 Task: Create a task  Create a new online platform for online financial planning services , assign it to team member softage.5@softage.net in the project AutoWave and update the status of the task to  Off Track , set the priority of the task to Medium
Action: Mouse moved to (891, 393)
Screenshot: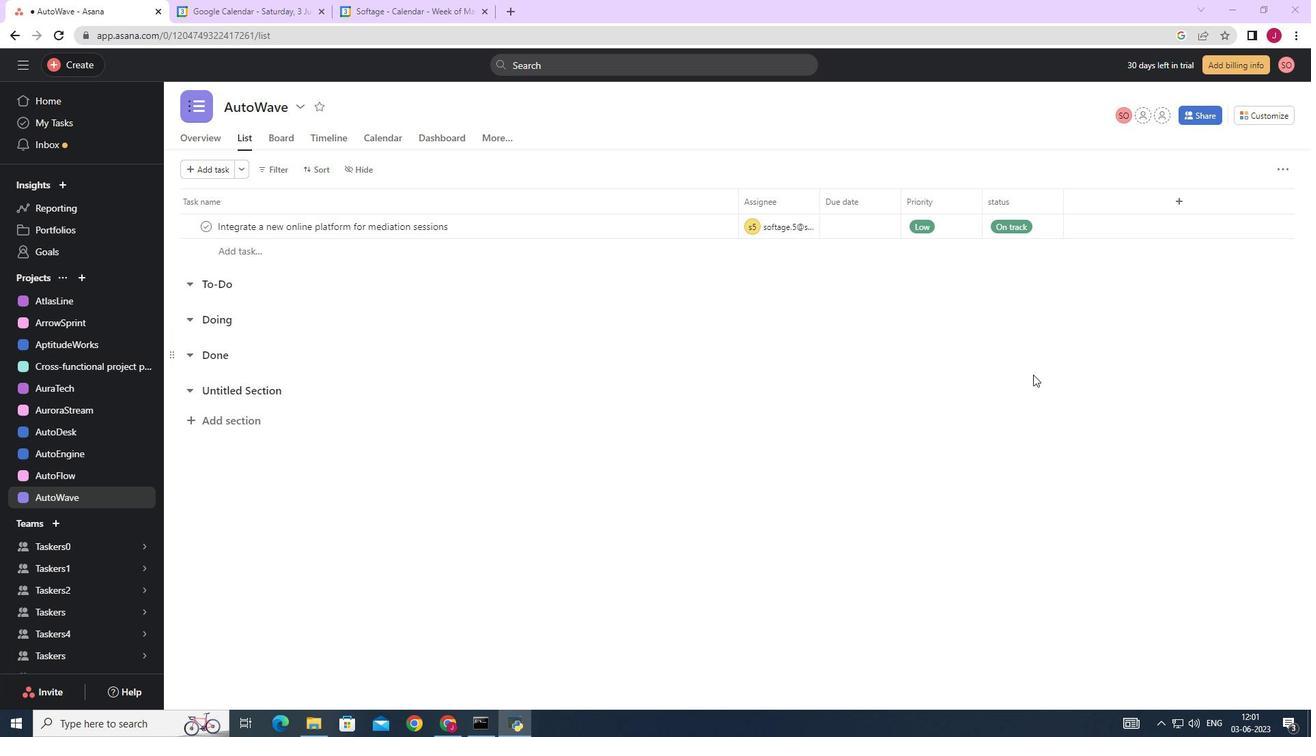 
Action: Mouse scrolled (891, 392) with delta (0, 0)
Screenshot: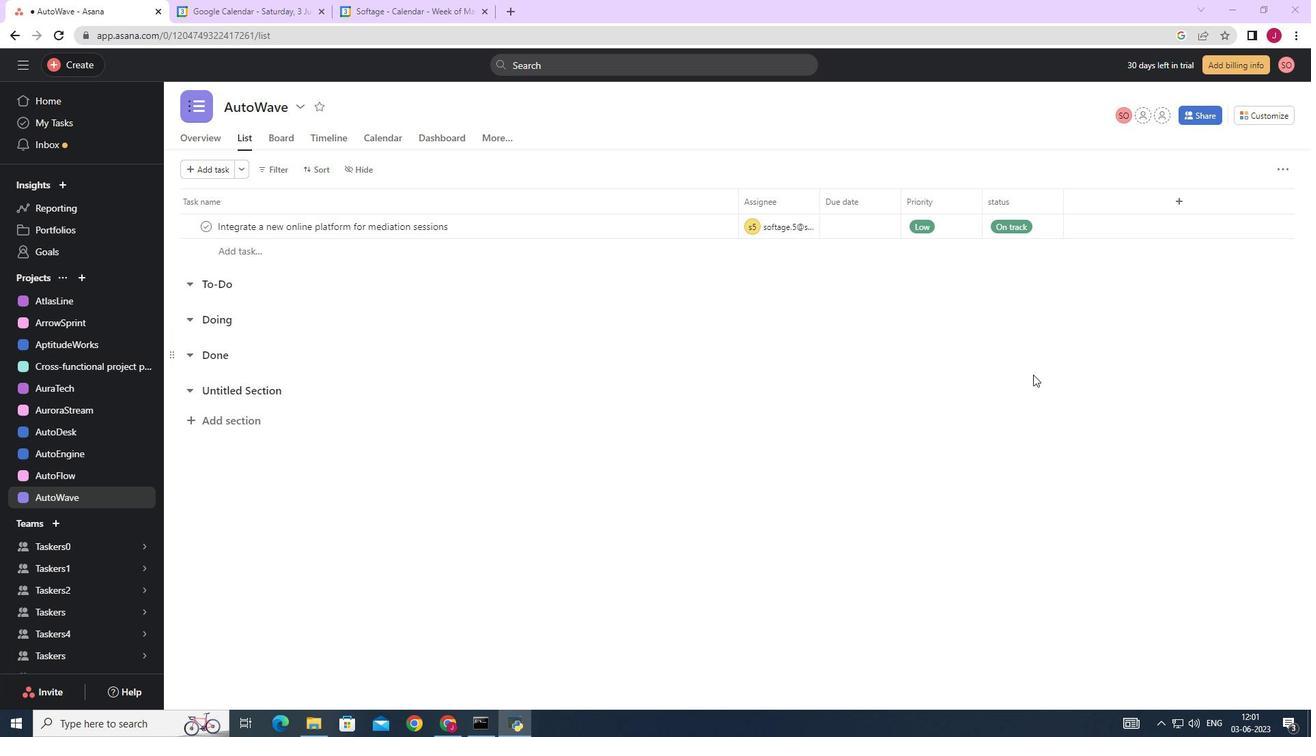 
Action: Mouse moved to (831, 393)
Screenshot: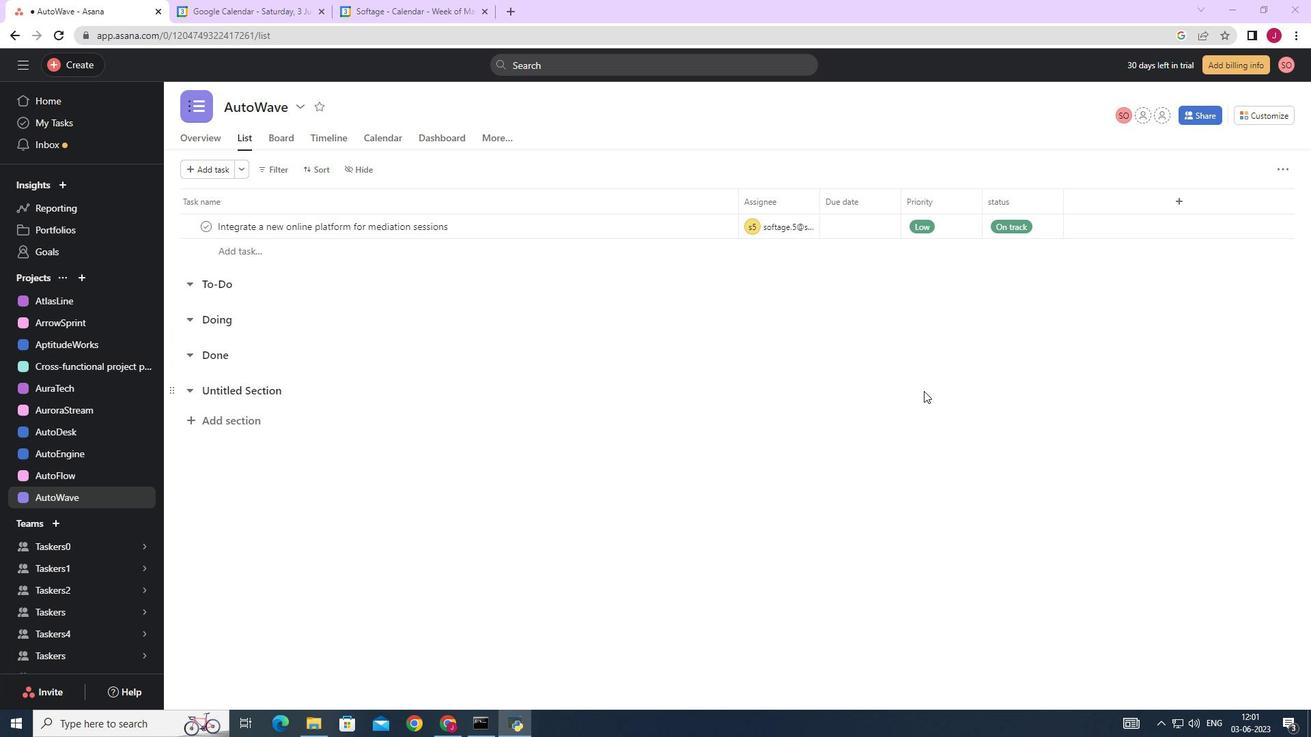 
Action: Mouse scrolled (857, 392) with delta (0, 0)
Screenshot: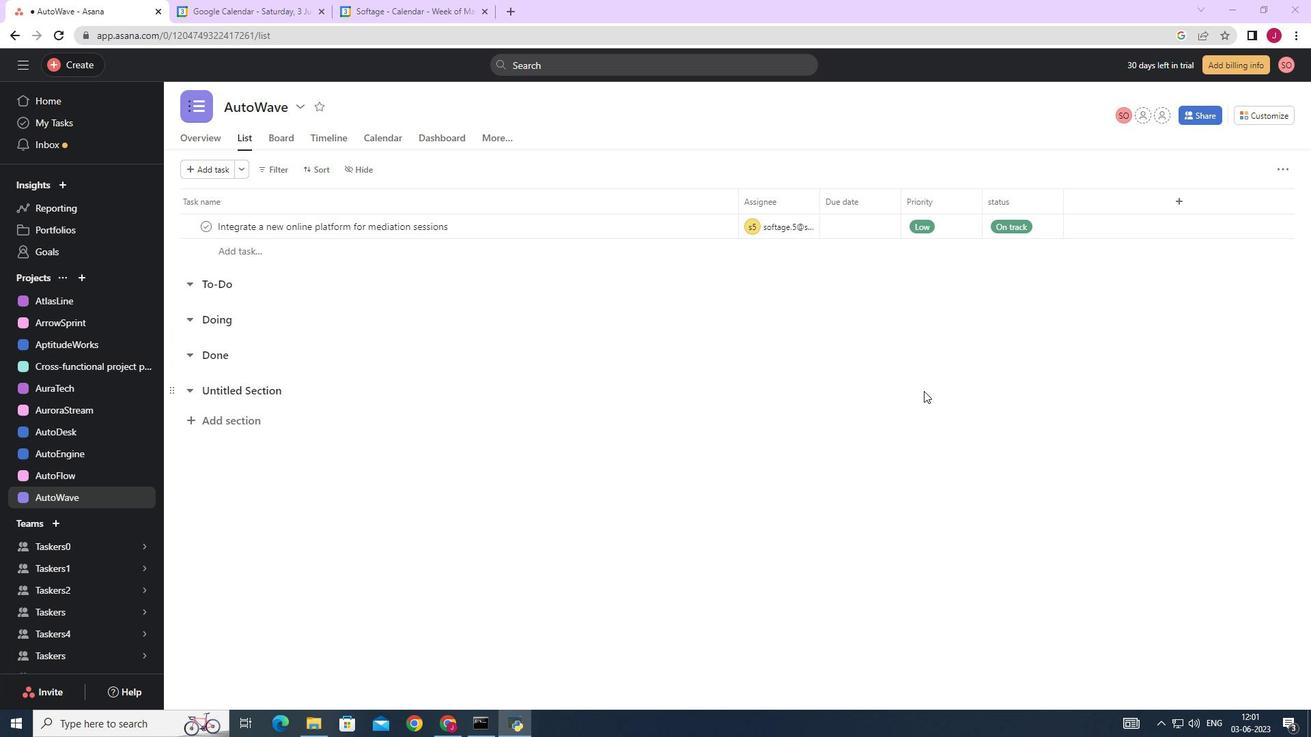 
Action: Mouse moved to (801, 391)
Screenshot: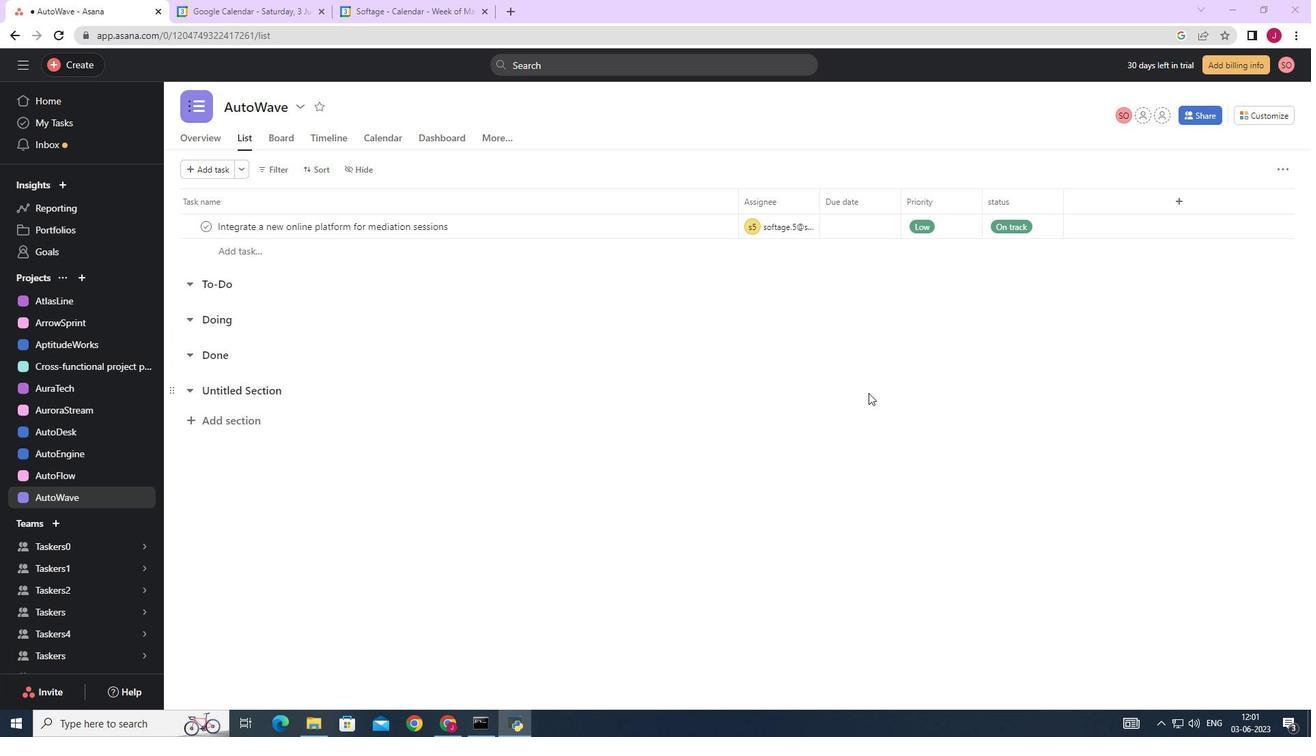 
Action: Mouse scrolled (825, 392) with delta (0, 0)
Screenshot: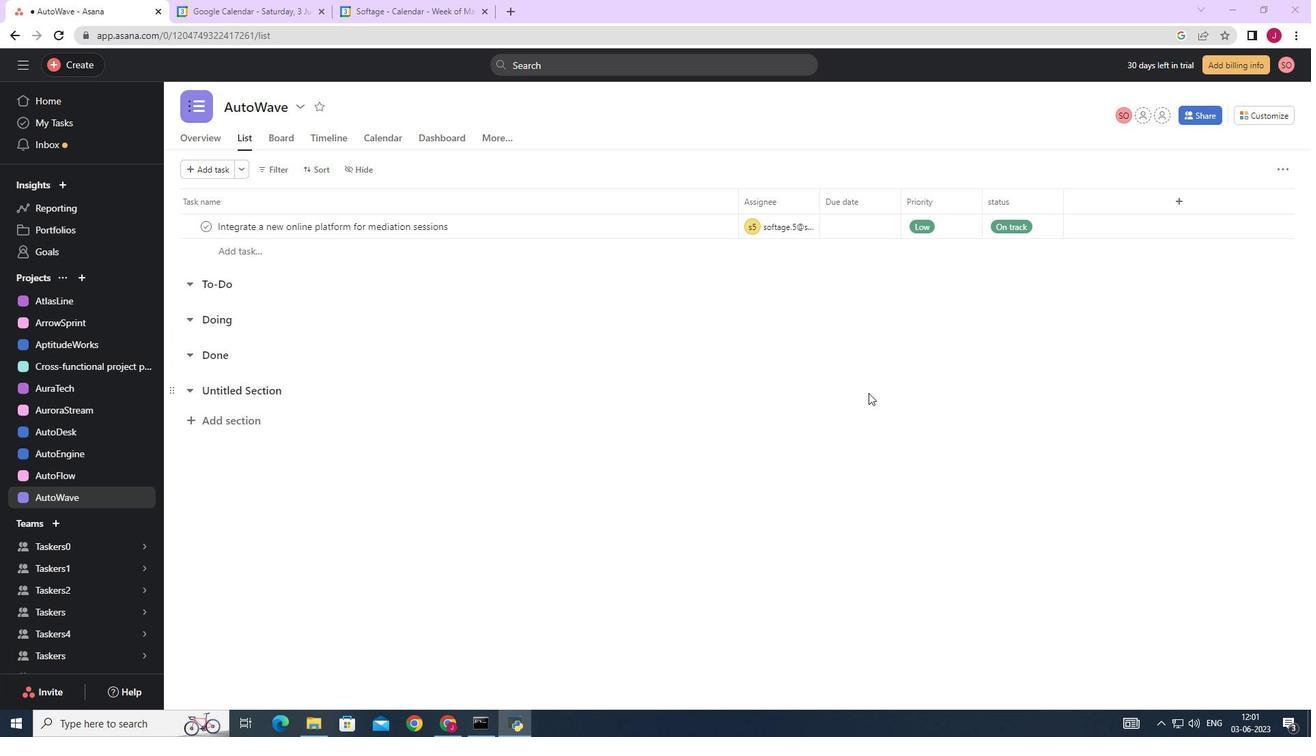 
Action: Mouse moved to (741, 389)
Screenshot: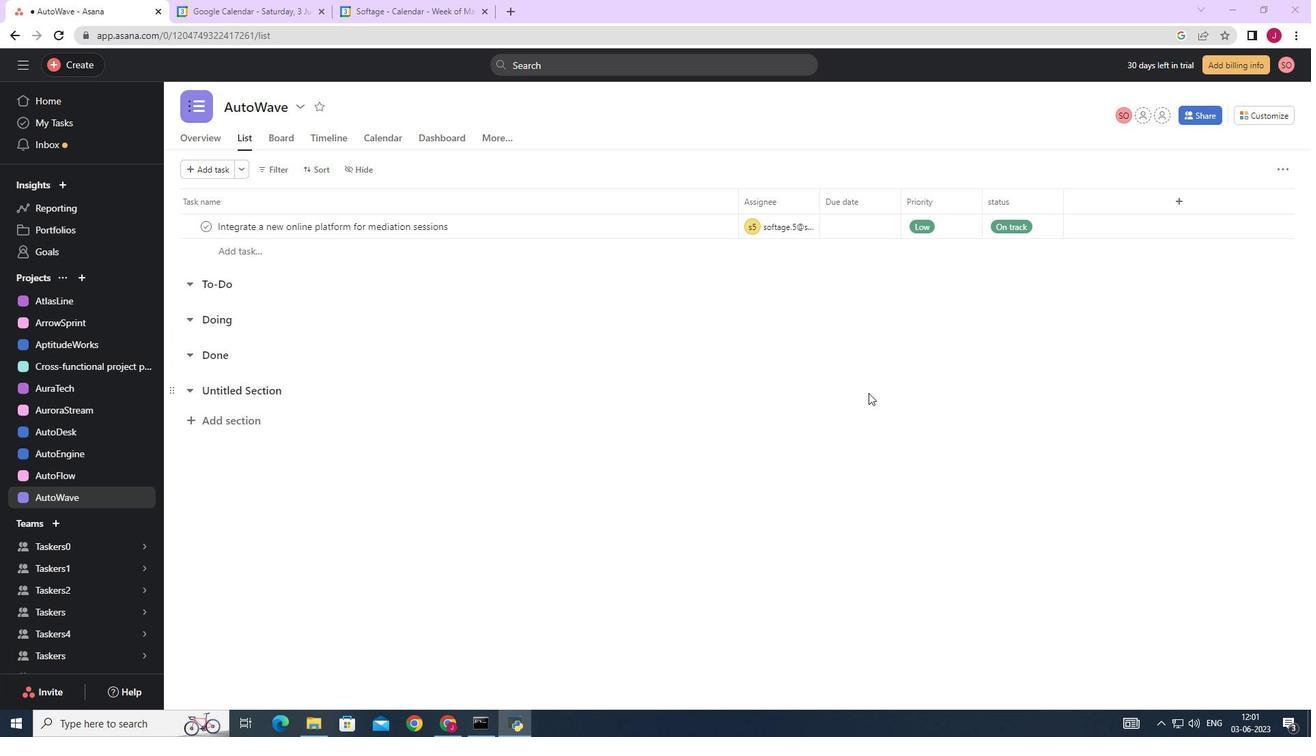 
Action: Mouse scrolled (794, 391) with delta (0, 0)
Screenshot: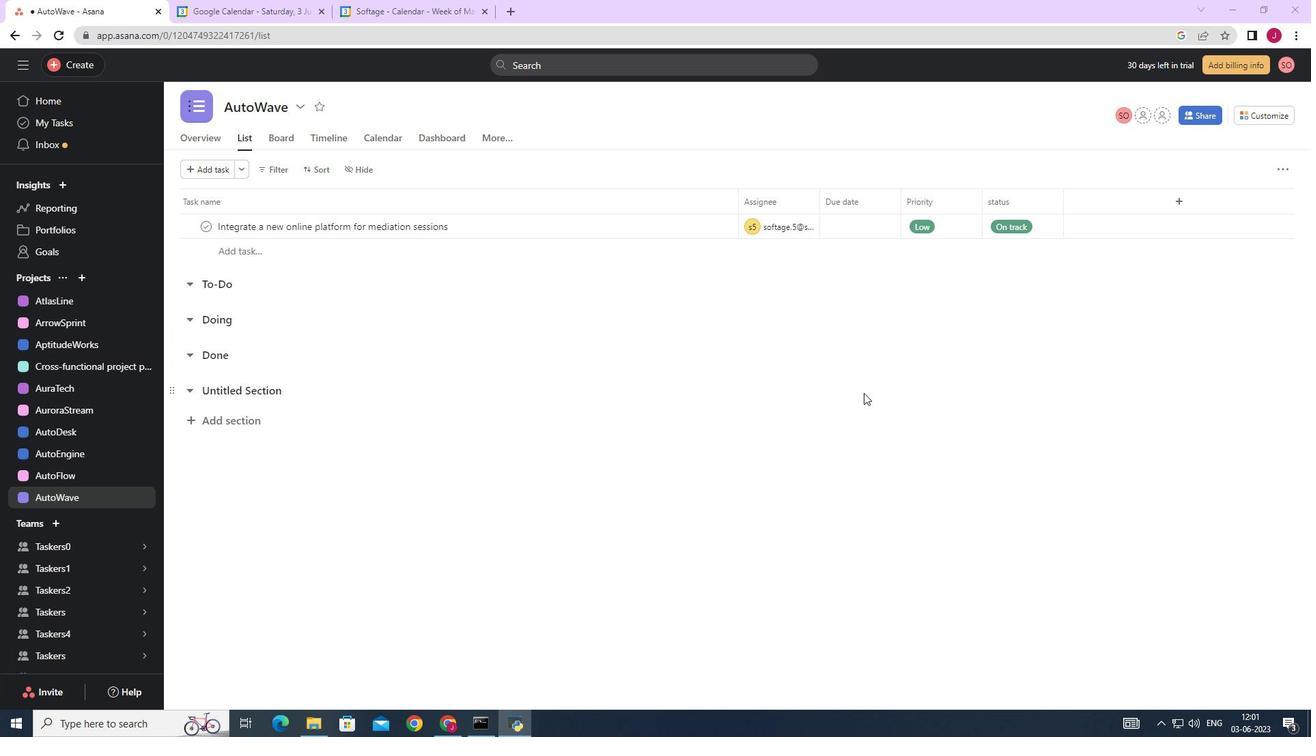 
Action: Mouse moved to (80, 58)
Screenshot: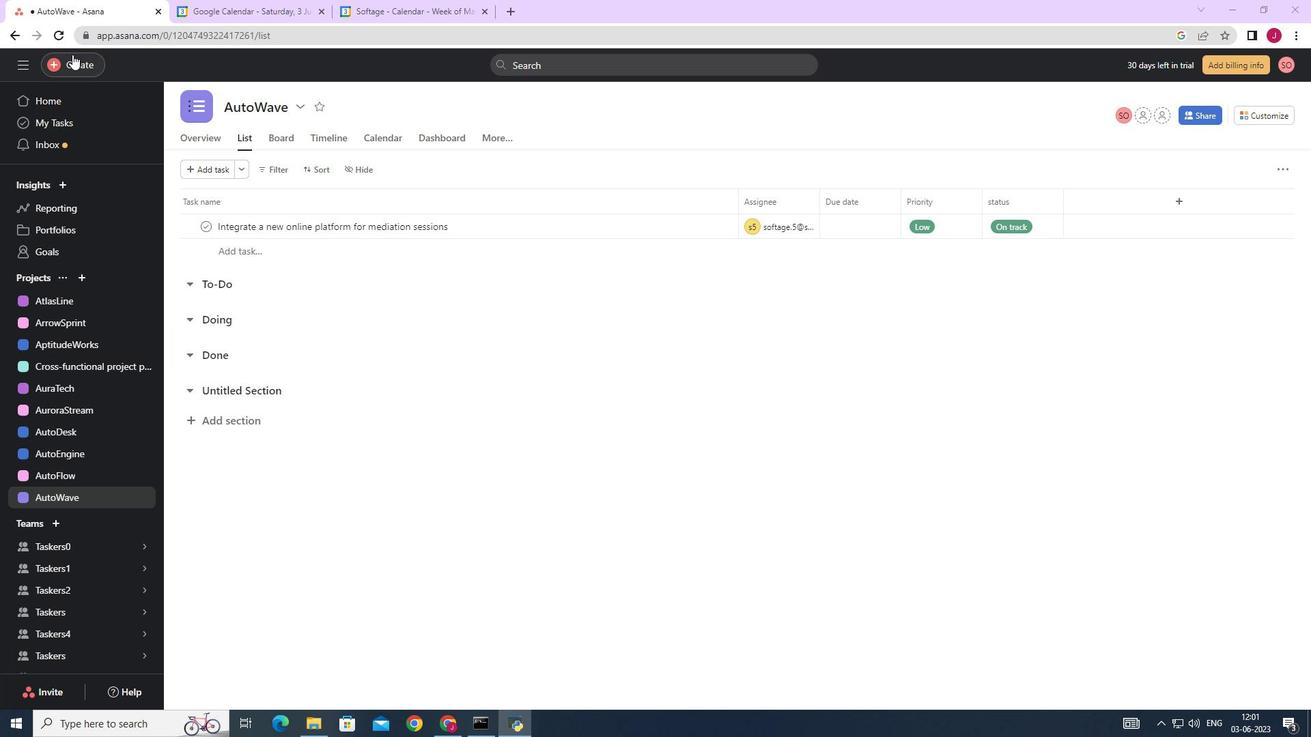 
Action: Mouse pressed left at (80, 58)
Screenshot: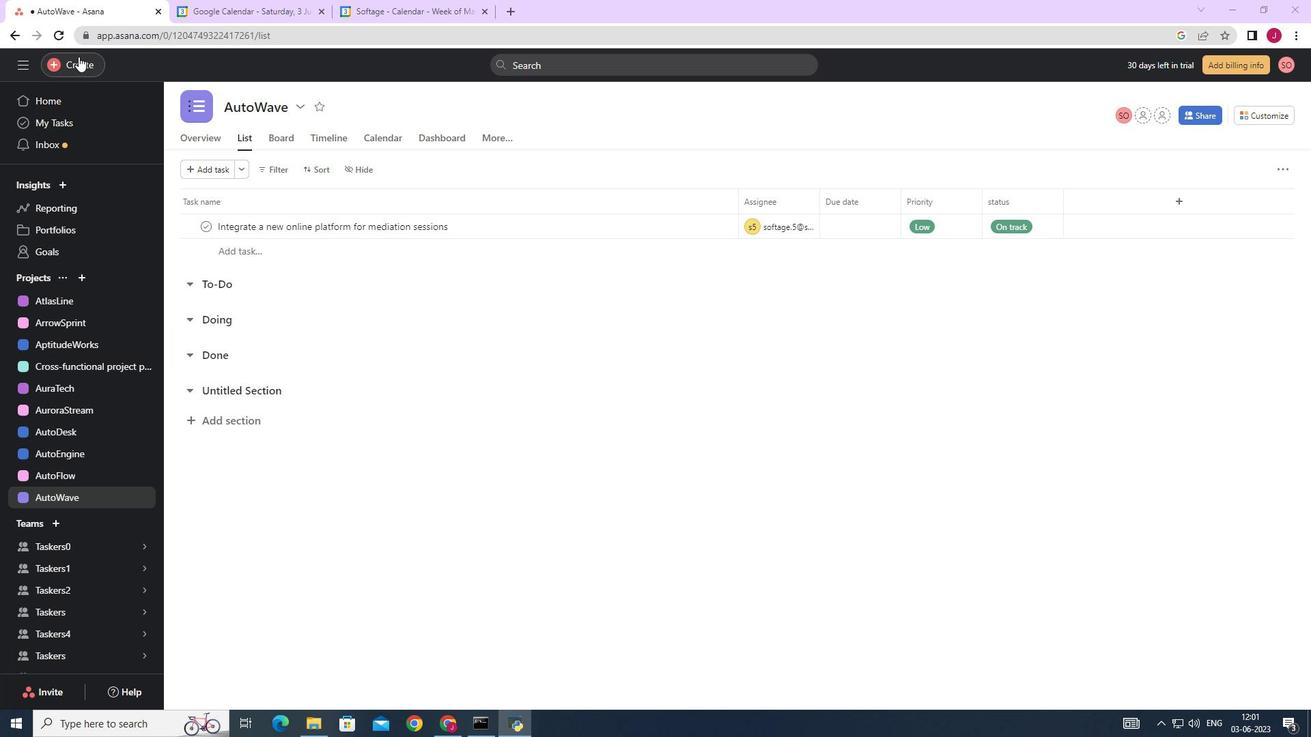 
Action: Mouse moved to (170, 66)
Screenshot: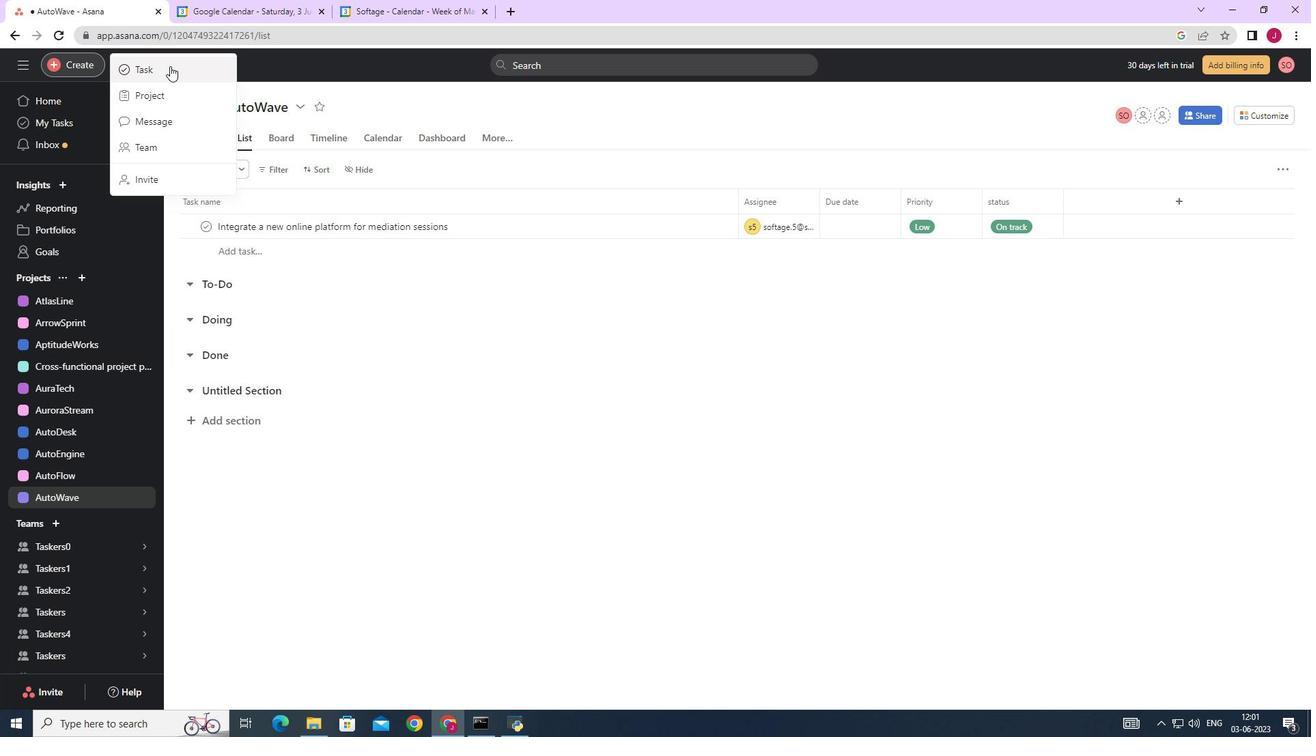 
Action: Mouse pressed left at (170, 66)
Screenshot: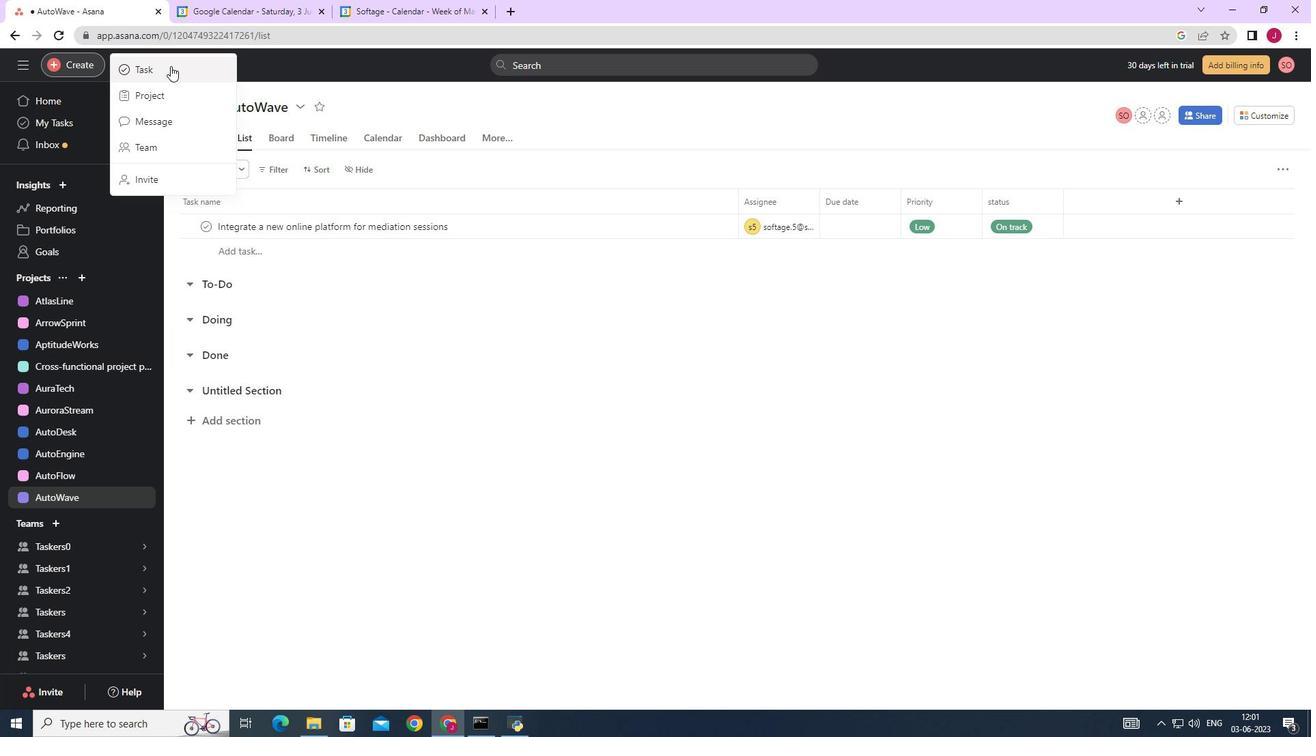 
Action: Mouse moved to (1047, 456)
Screenshot: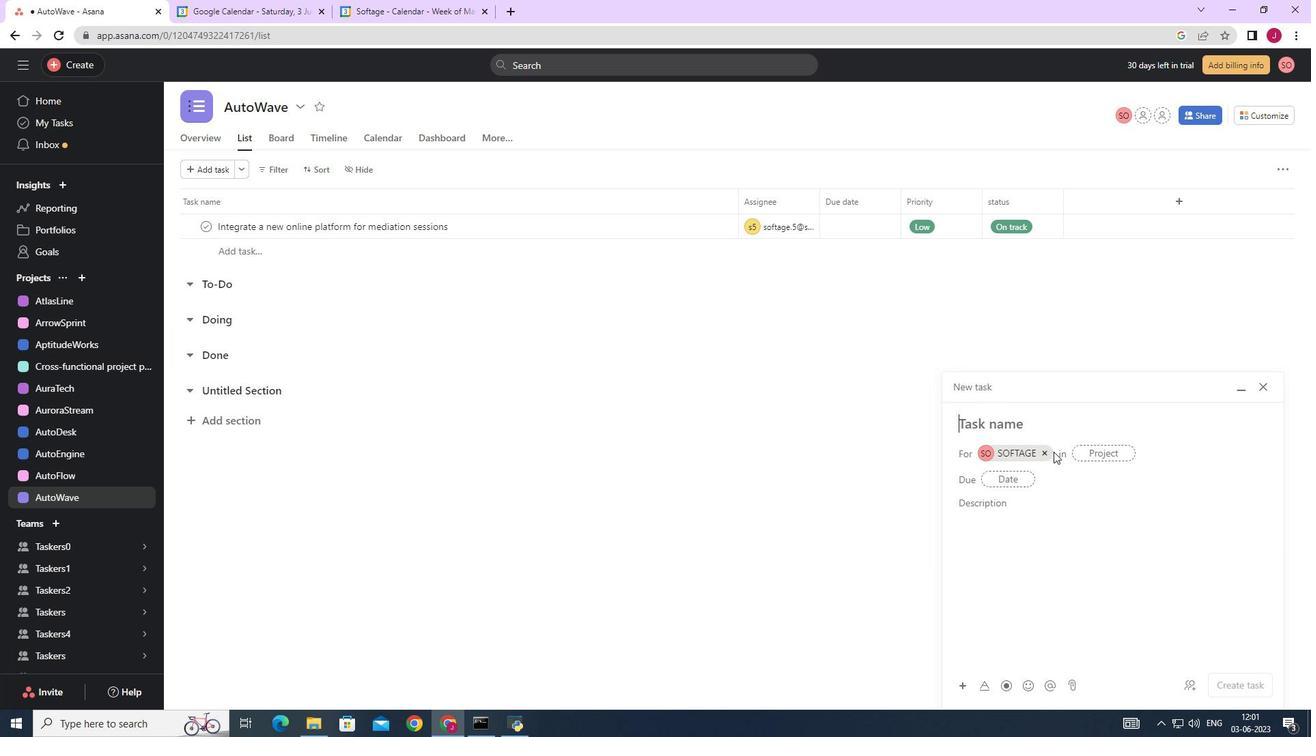 
Action: Mouse pressed left at (1047, 456)
Screenshot: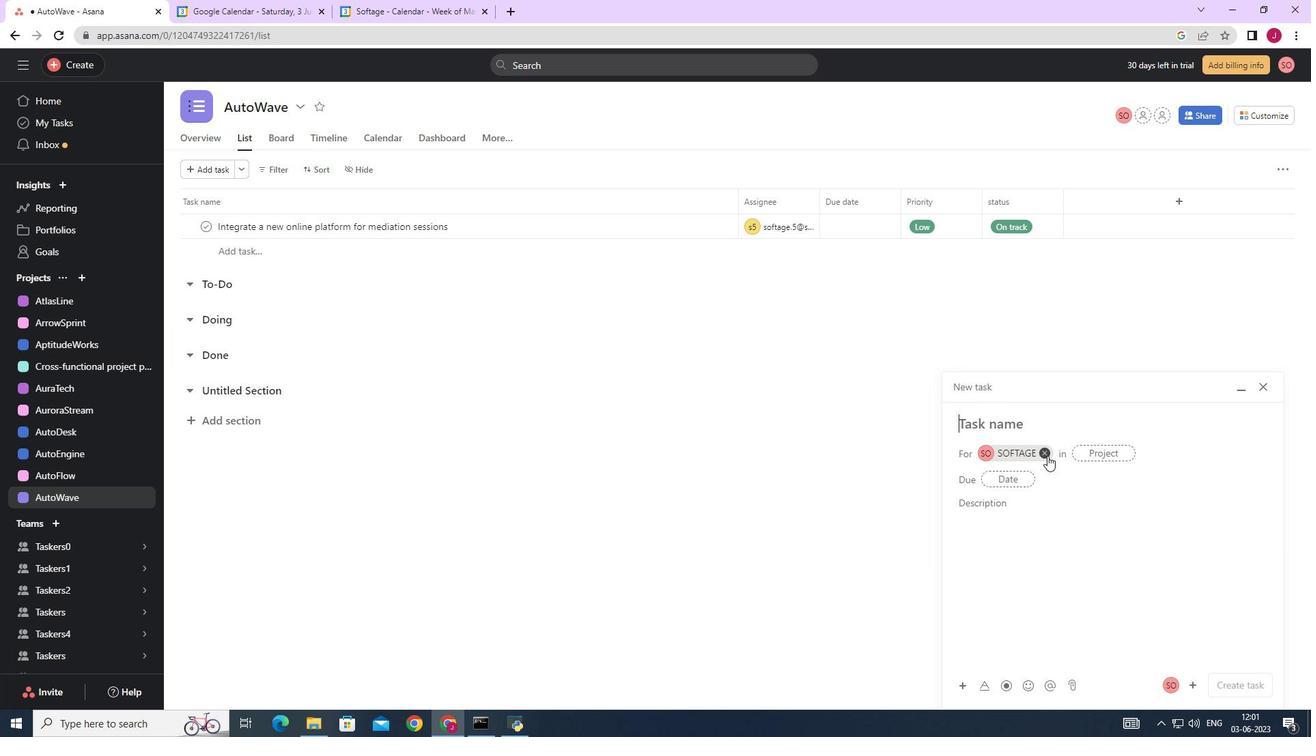 
Action: Mouse moved to (988, 424)
Screenshot: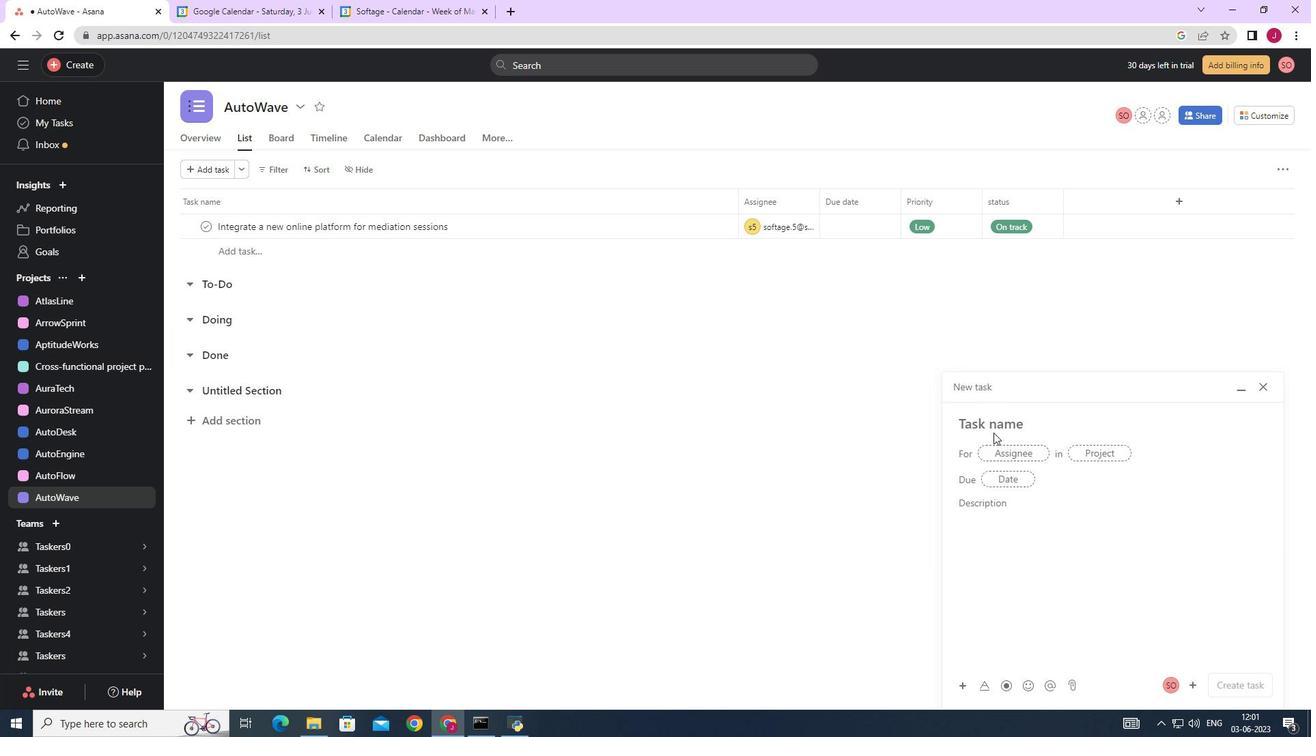 
Action: Mouse pressed left at (988, 424)
Screenshot: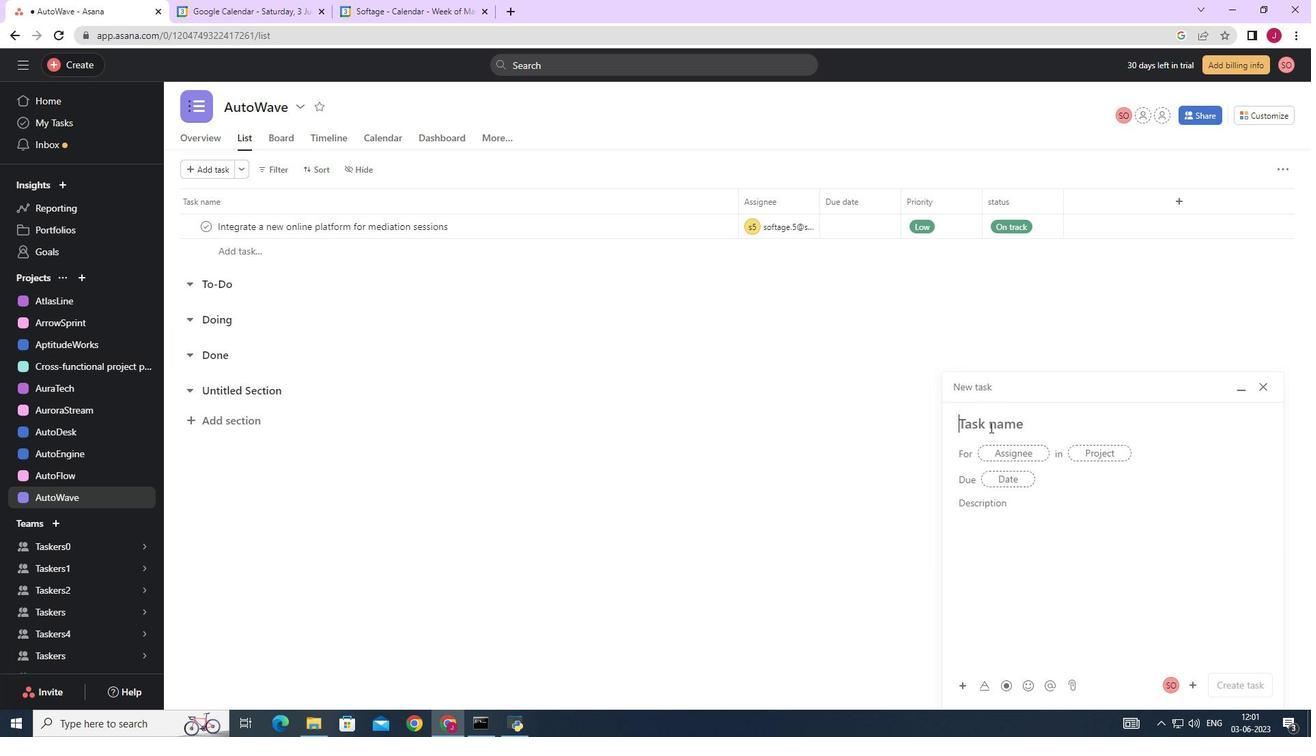 
Action: Mouse moved to (989, 413)
Screenshot: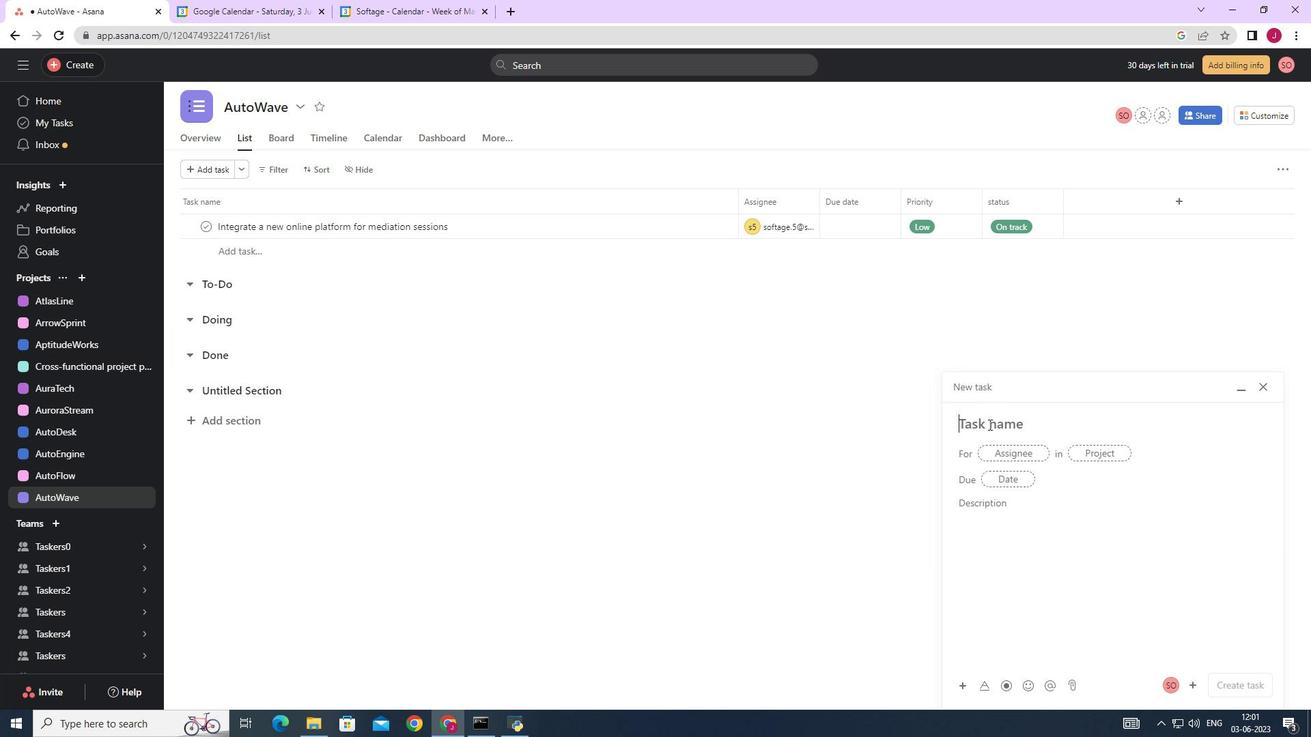 
Action: Key pressed <Key.caps_lock>C<Key.caps_lock>reate<Key.space>a<Key.space>new<Key.space>online<Key.space>platform<Key.space>for<Key.space>online<Key.space>financial<Key.space>planning<Key.space>servis<Key.backspace>ces
Screenshot: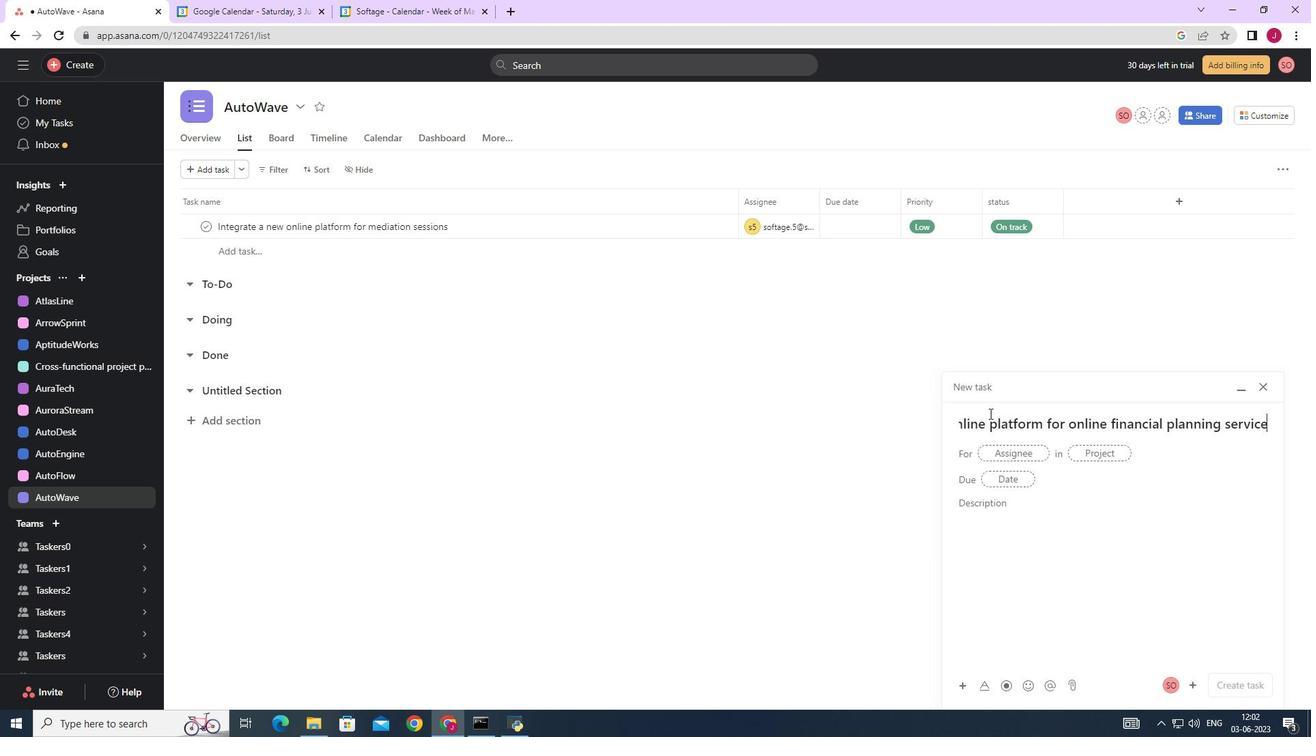 
Action: Mouse moved to (999, 452)
Screenshot: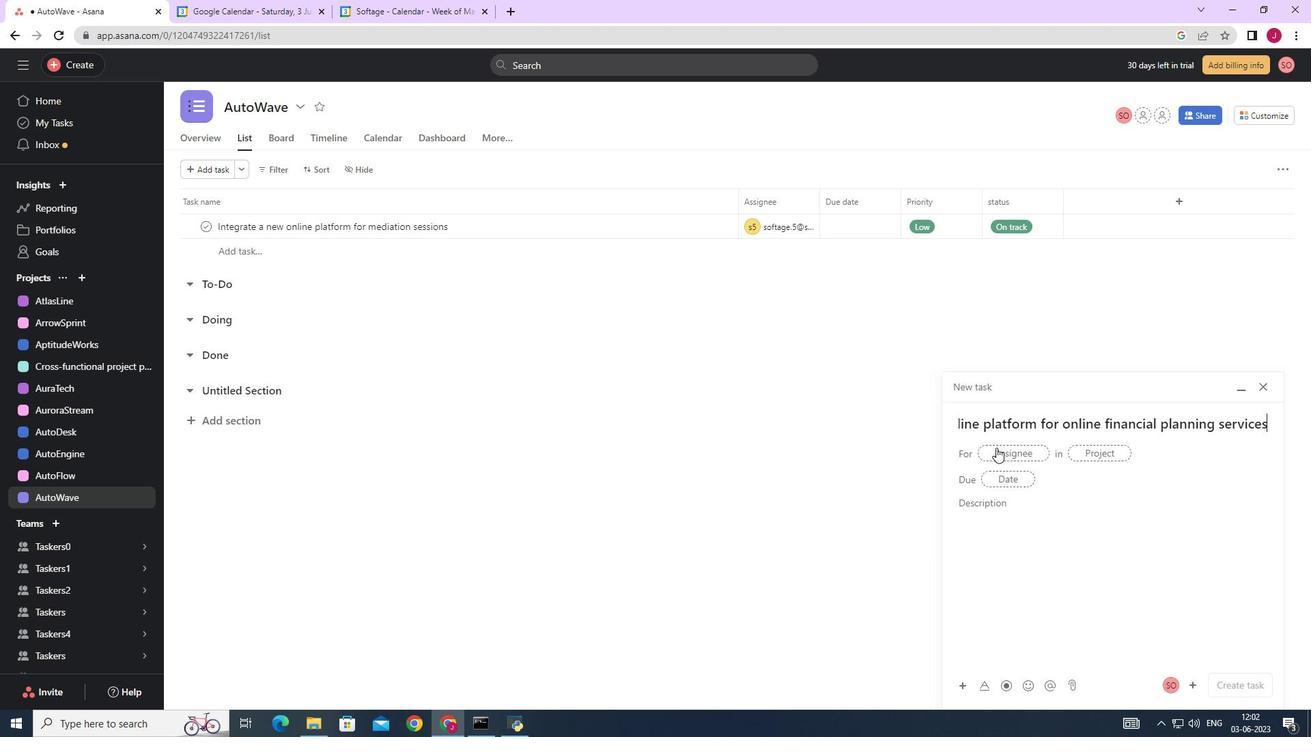 
Action: Mouse pressed left at (999, 452)
Screenshot: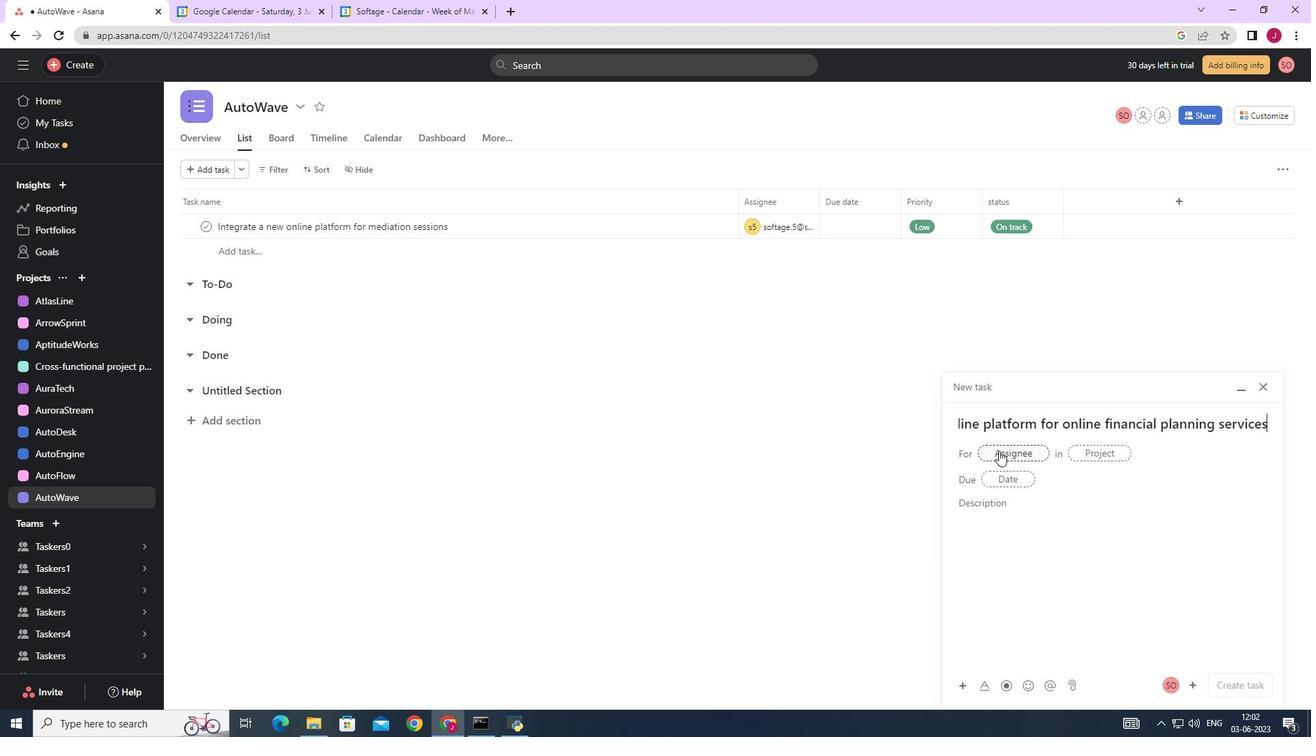 
Action: Key pressed softage.5
Screenshot: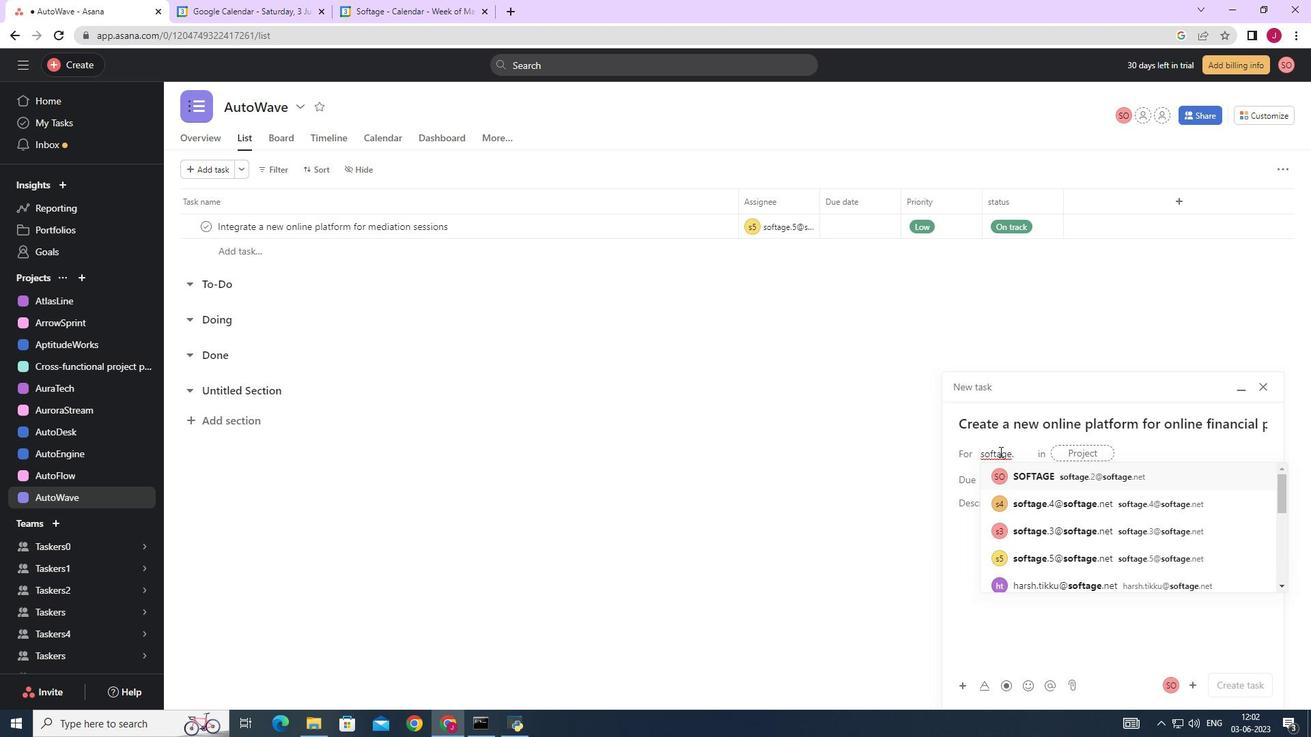 
Action: Mouse moved to (1061, 478)
Screenshot: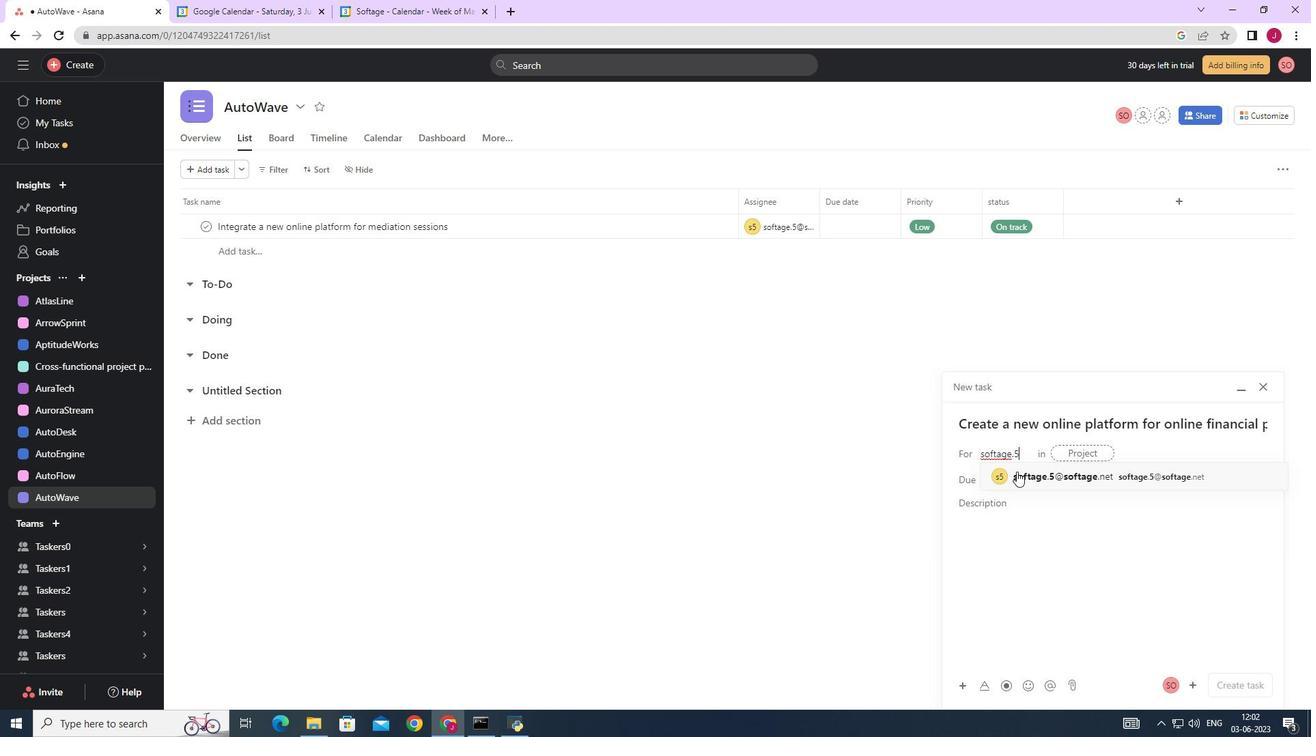 
Action: Mouse pressed left at (1061, 478)
Screenshot: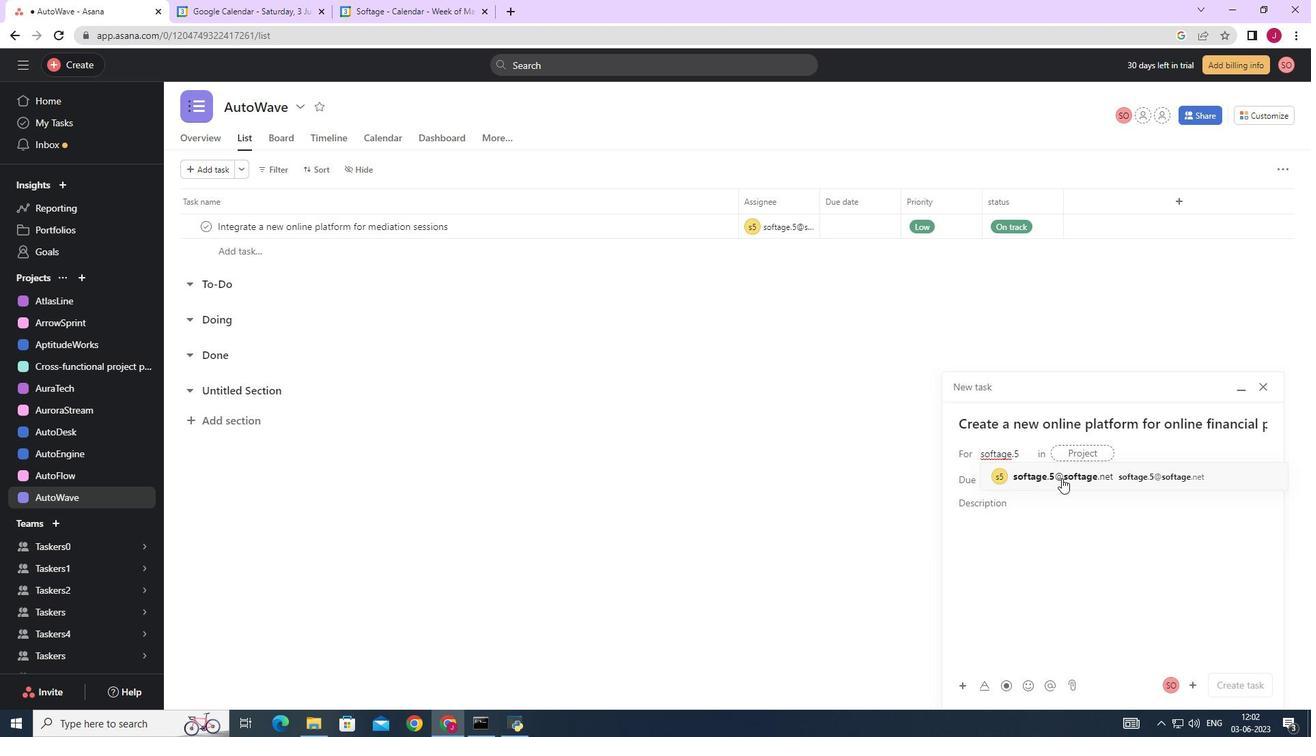 
Action: Mouse moved to (878, 477)
Screenshot: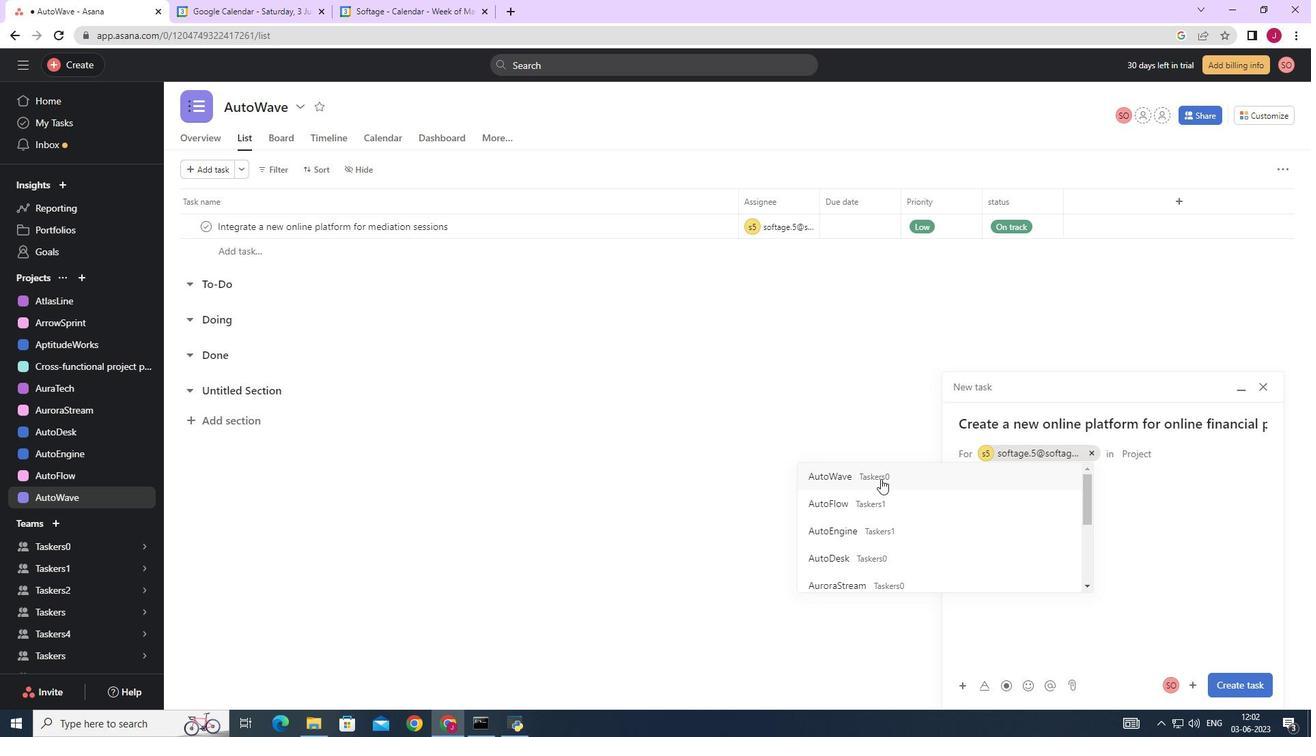 
Action: Mouse pressed left at (878, 477)
Screenshot: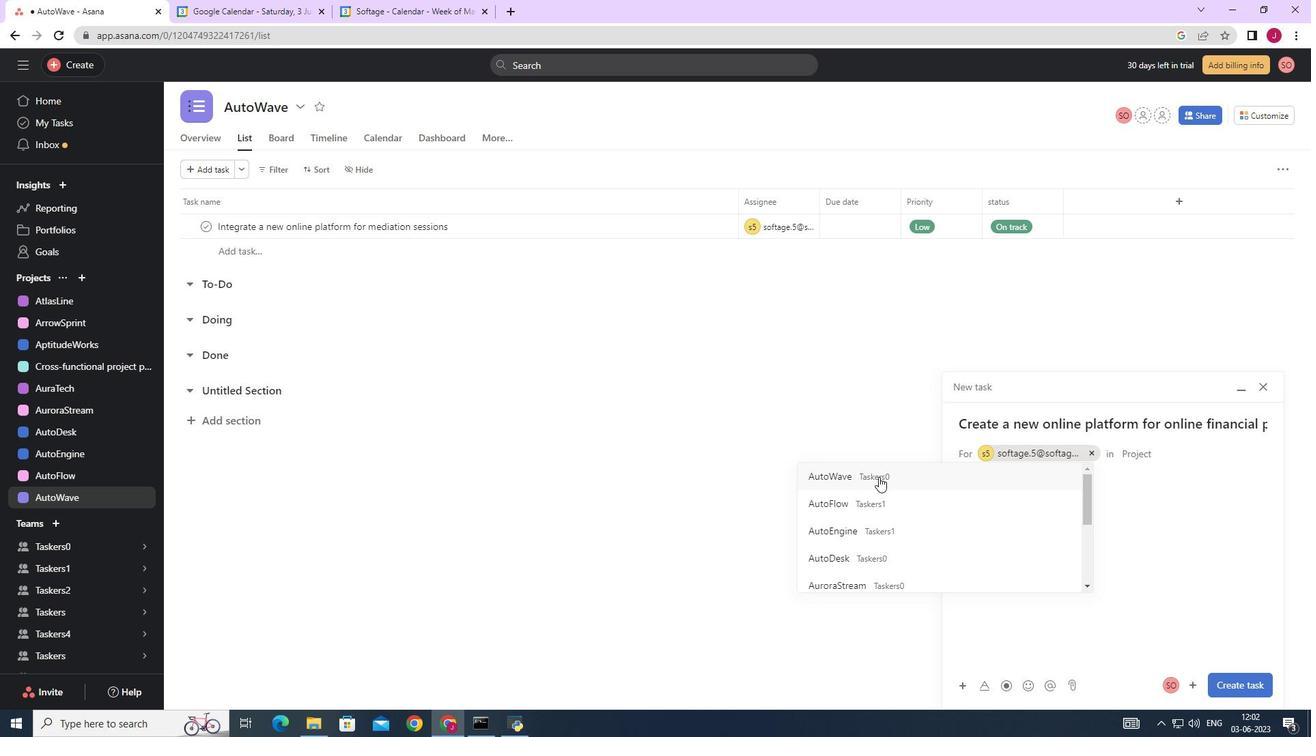 
Action: Mouse moved to (1031, 508)
Screenshot: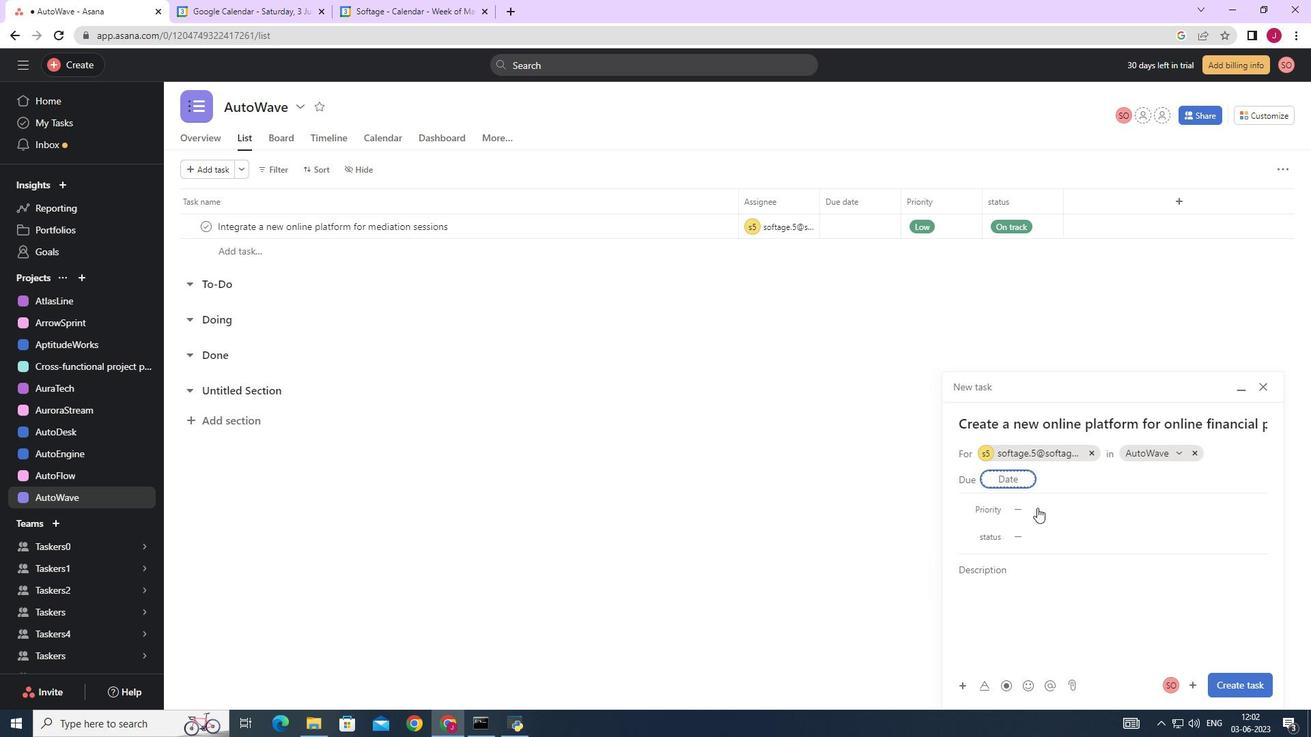 
Action: Mouse pressed left at (1031, 508)
Screenshot: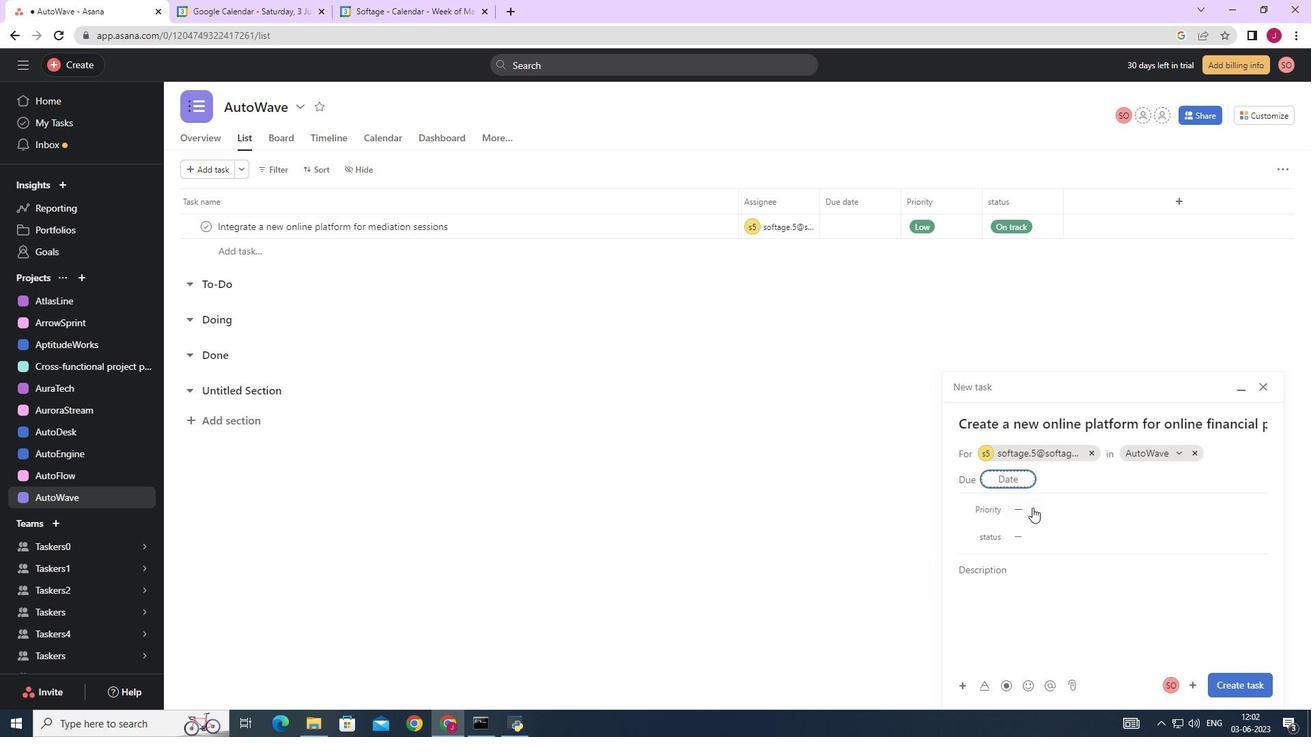 
Action: Mouse moved to (1047, 577)
Screenshot: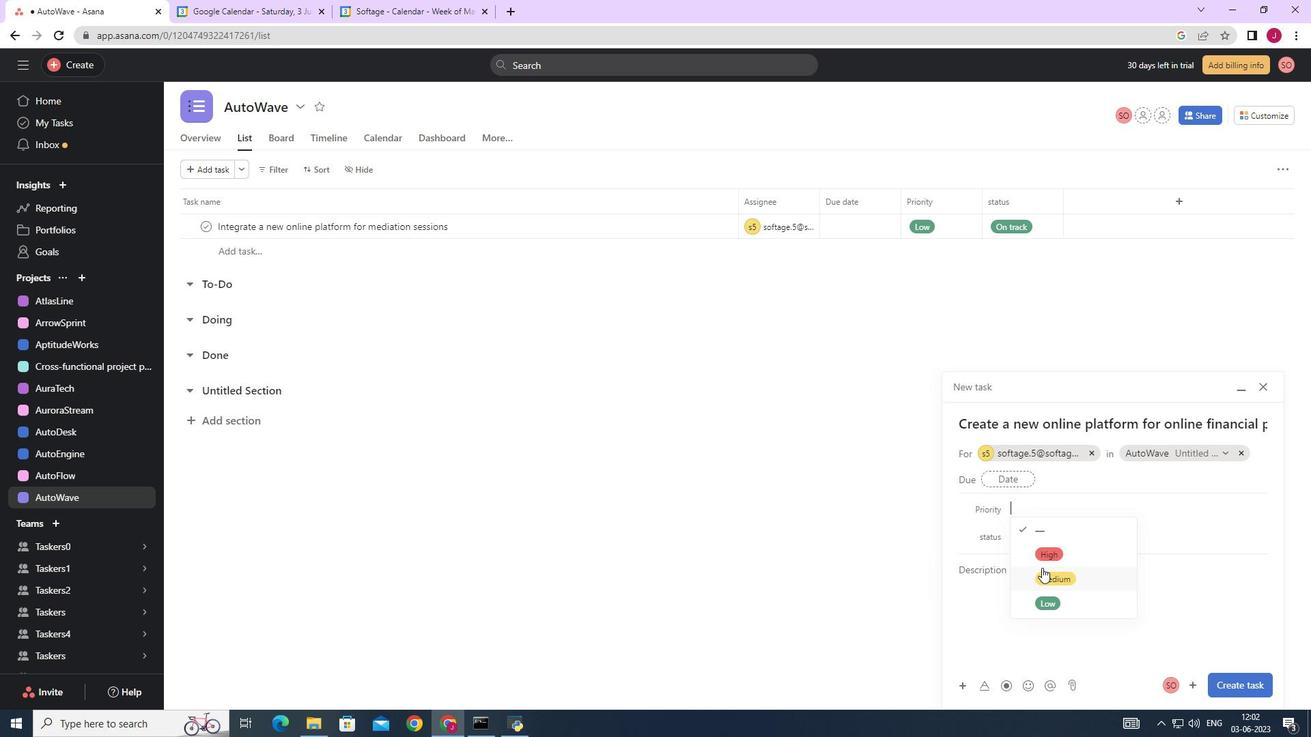 
Action: Mouse pressed left at (1047, 577)
Screenshot: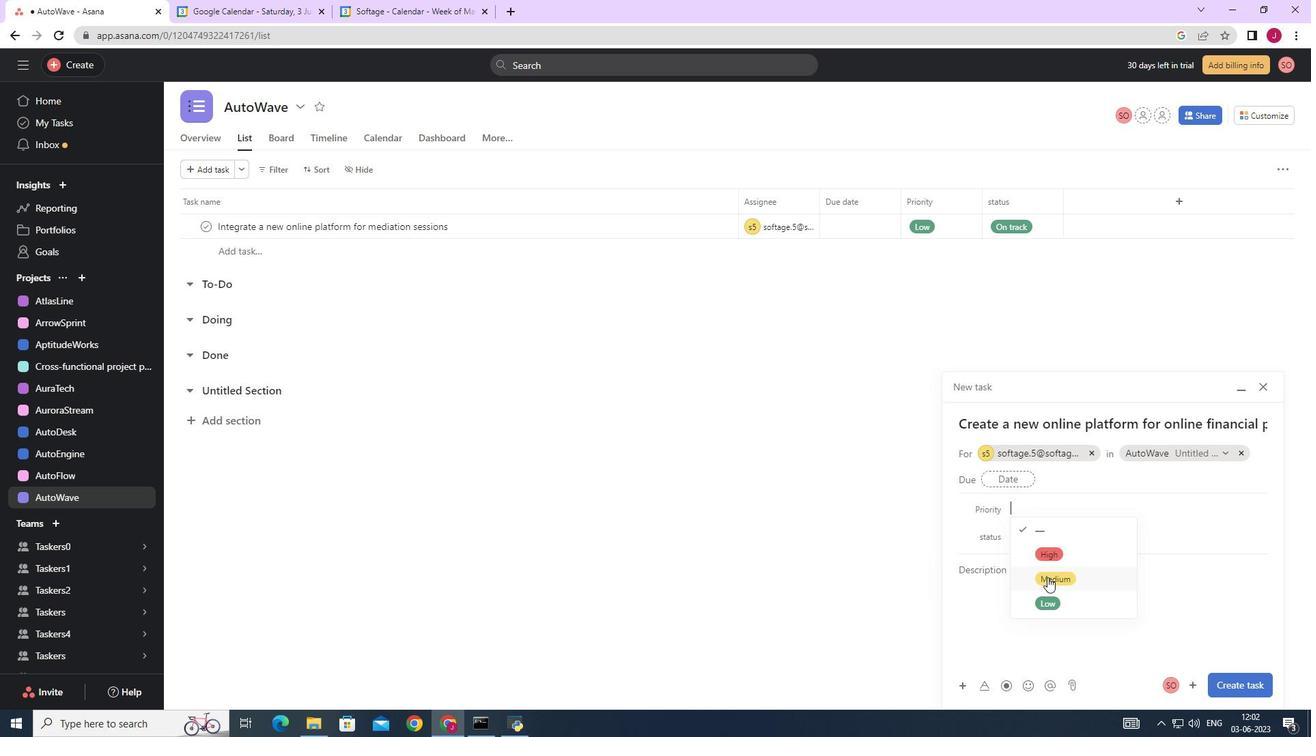 
Action: Mouse moved to (1038, 535)
Screenshot: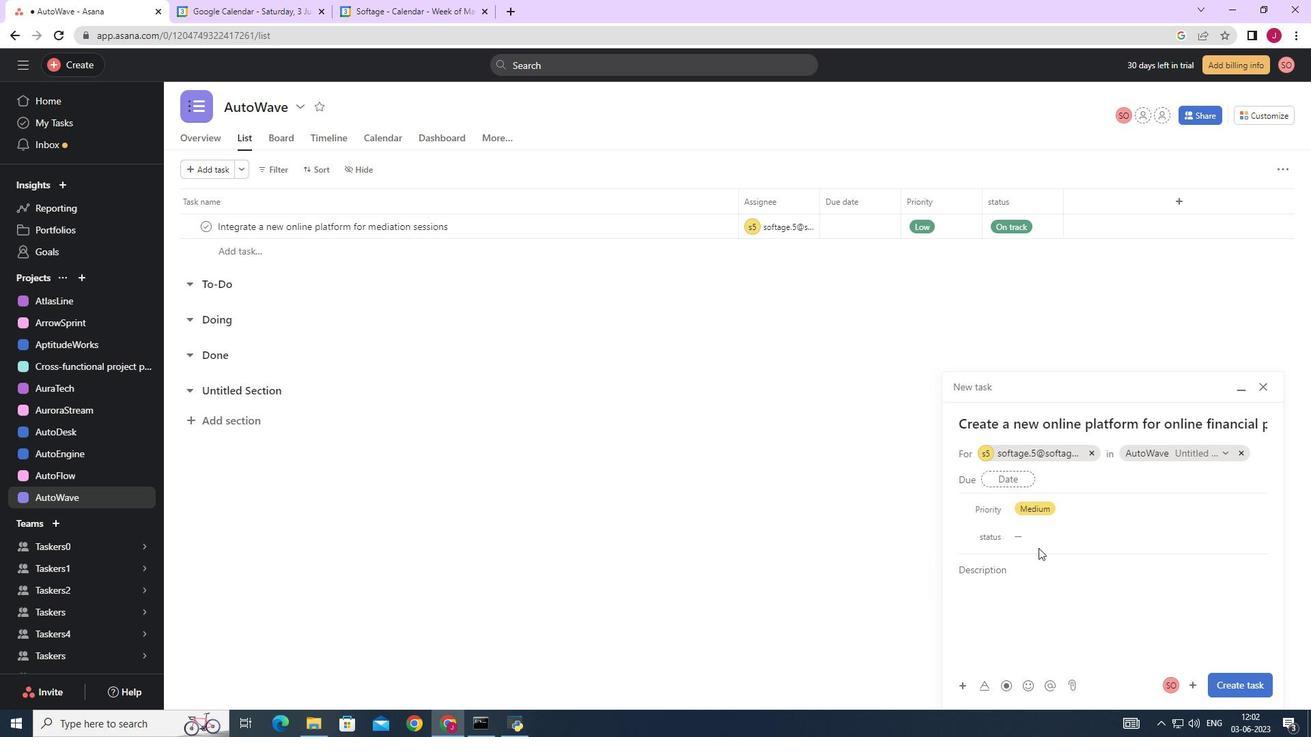
Action: Mouse pressed left at (1038, 535)
Screenshot: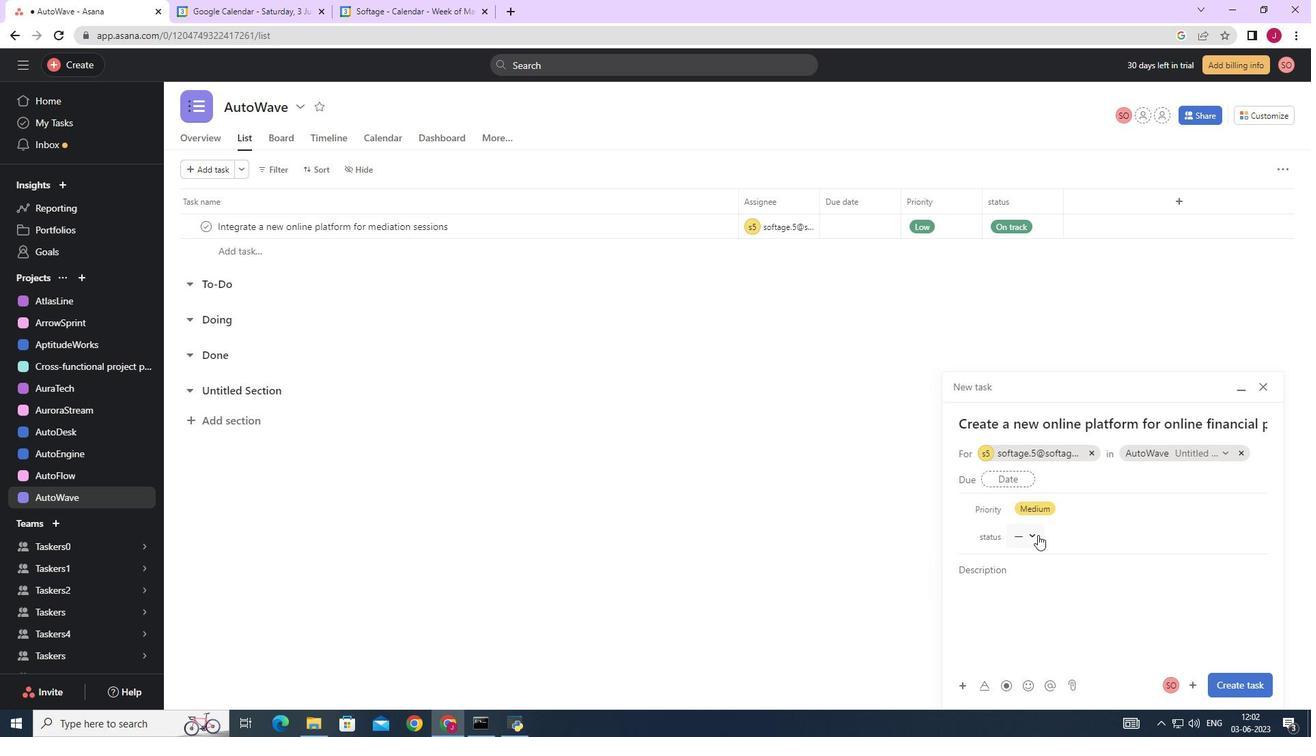 
Action: Mouse moved to (1057, 604)
Screenshot: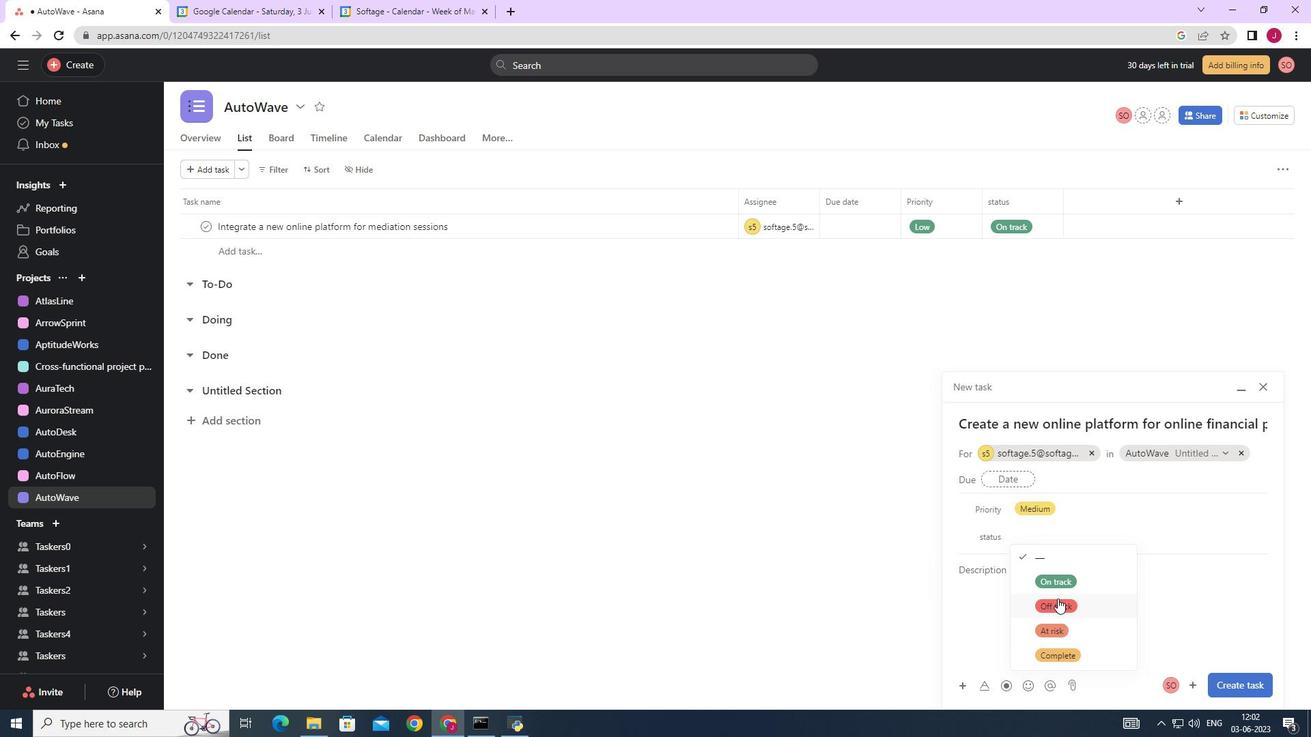 
Action: Mouse pressed left at (1057, 604)
Screenshot: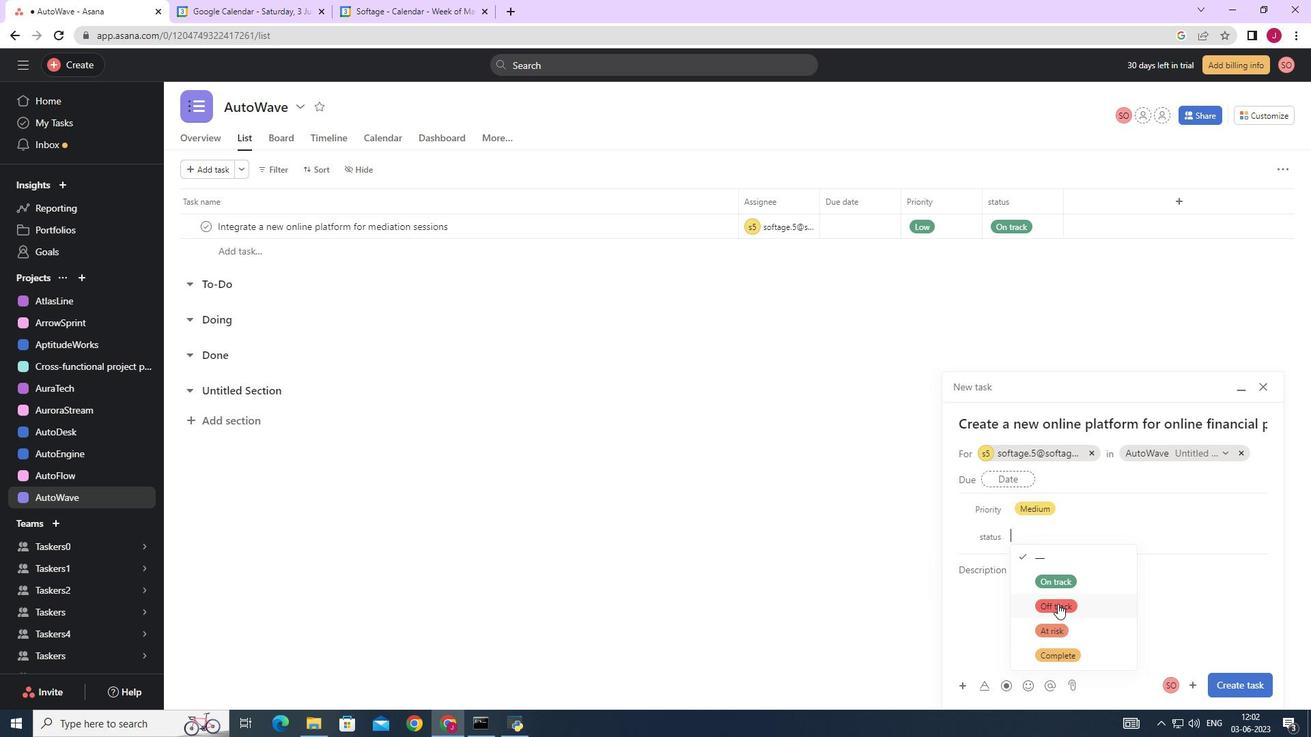 
Action: Mouse moved to (1244, 684)
Screenshot: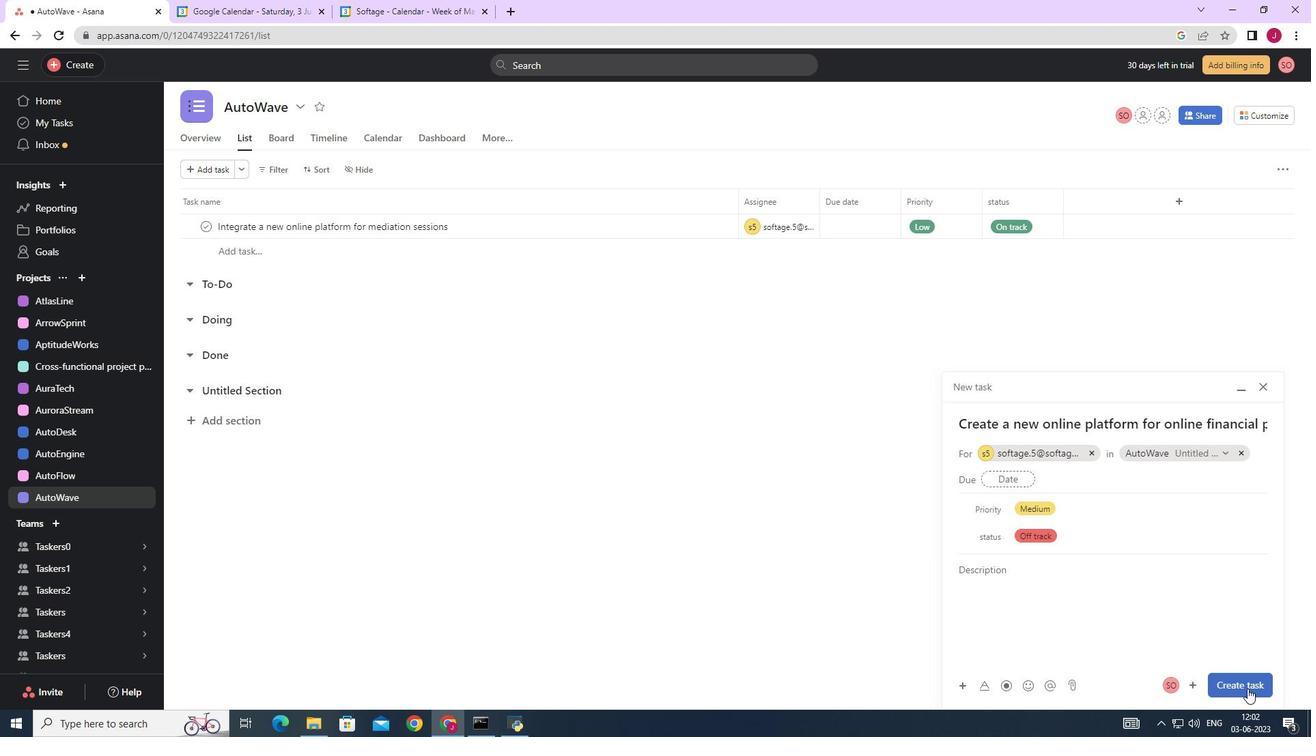 
Action: Mouse pressed left at (1244, 684)
Screenshot: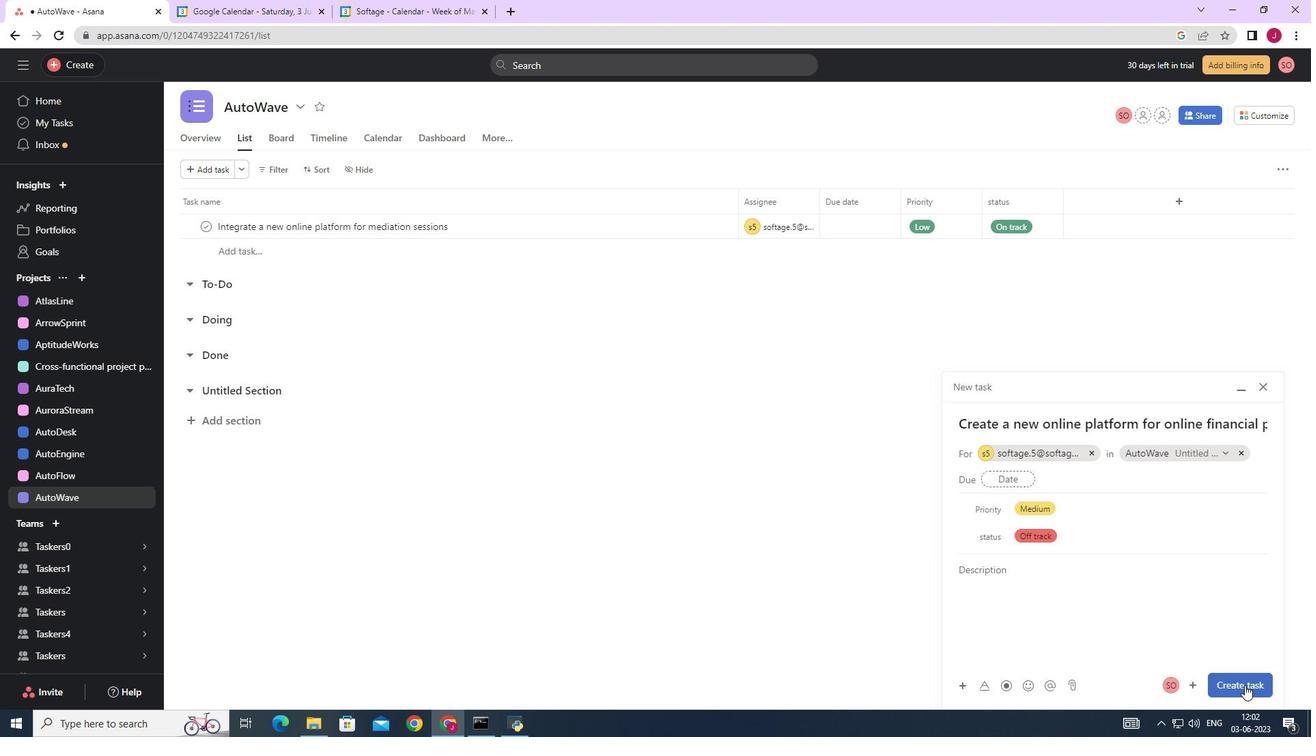 
Action: Mouse moved to (1099, 580)
Screenshot: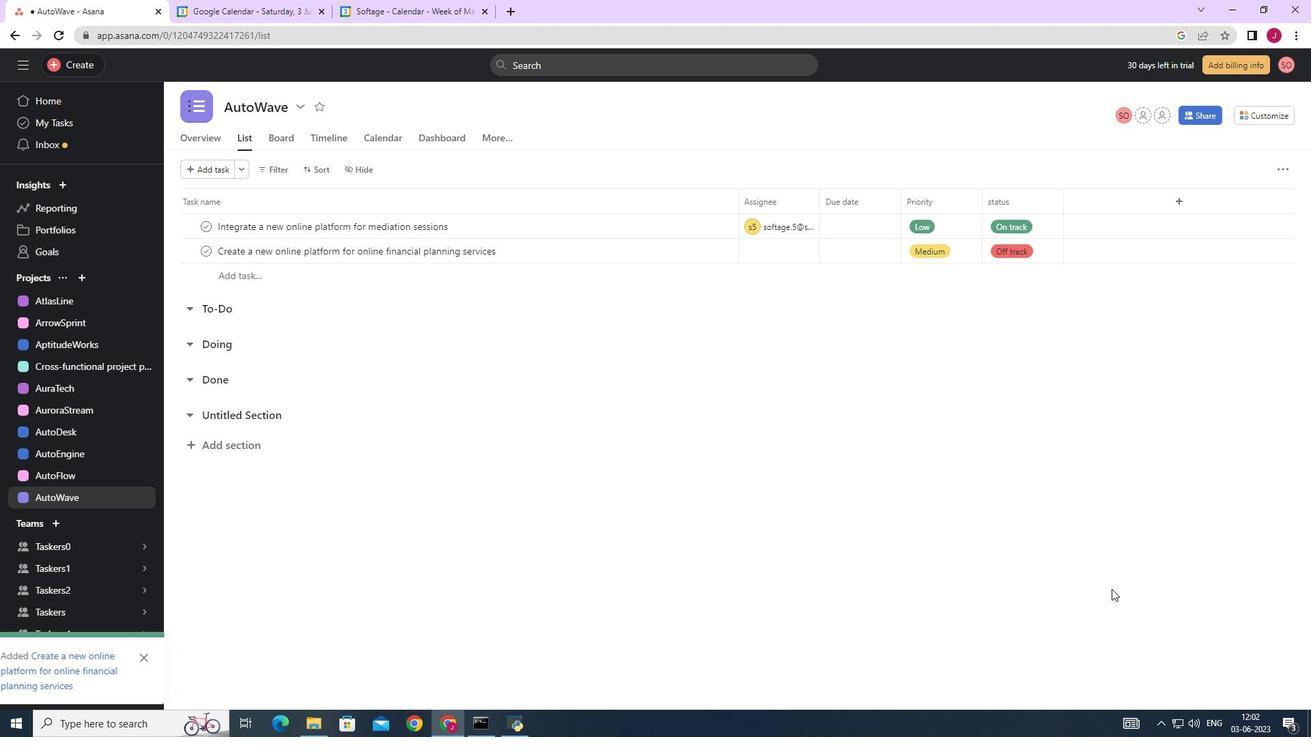 
